 Task: Find connections with filter location Kotamangalam with filter topic #interiordesignwith filter profile language Spanish with filter current company Talend with filter school Bennett University with filter industry Language Schools with filter service category Translation with filter keywords title Secretary
Action: Mouse moved to (286, 227)
Screenshot: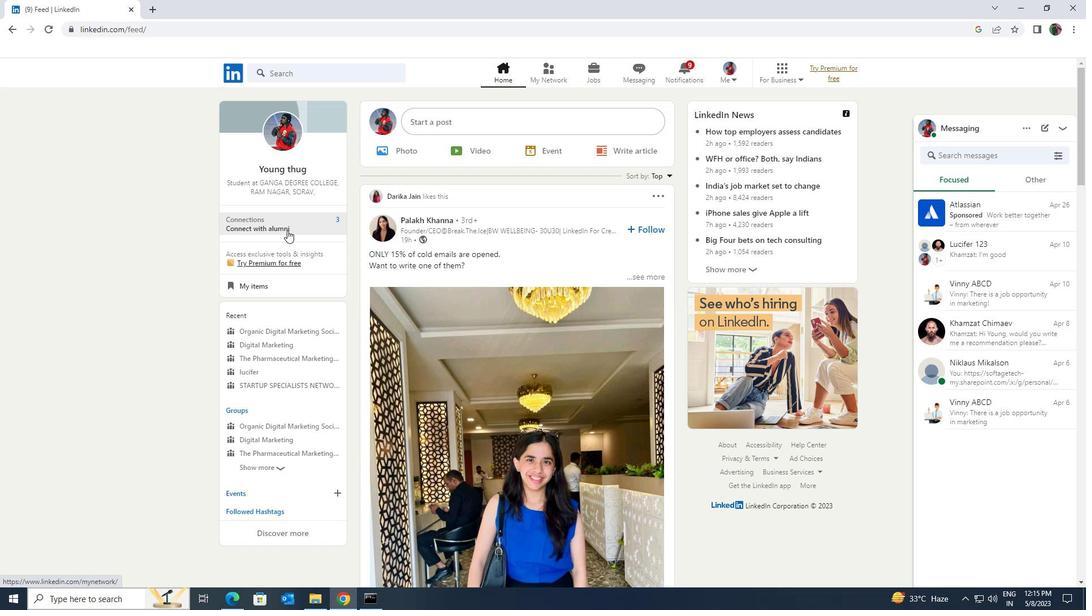 
Action: Mouse pressed left at (286, 227)
Screenshot: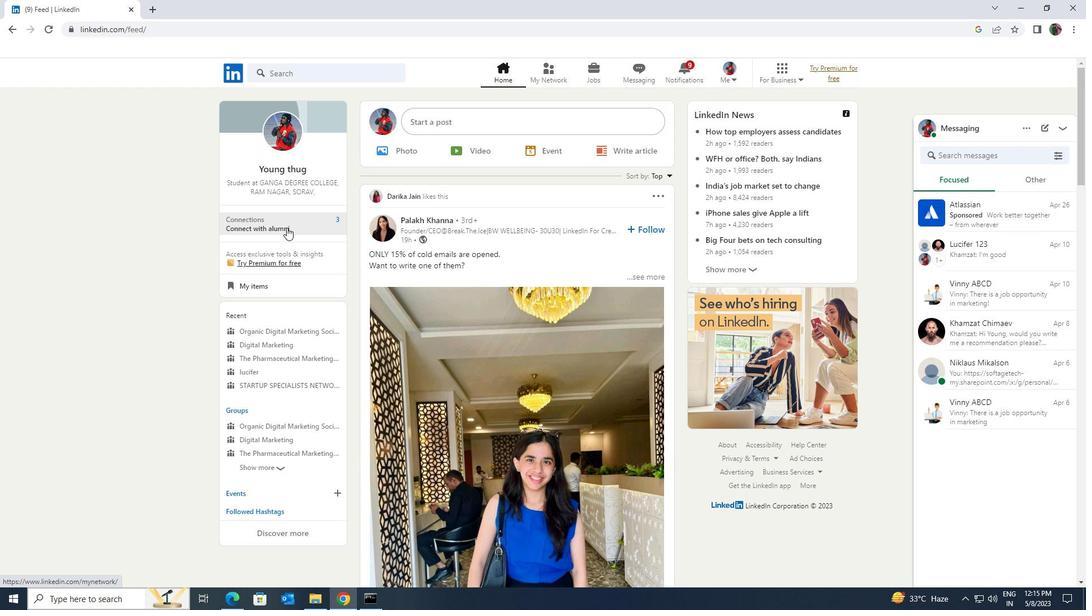 
Action: Mouse moved to (298, 136)
Screenshot: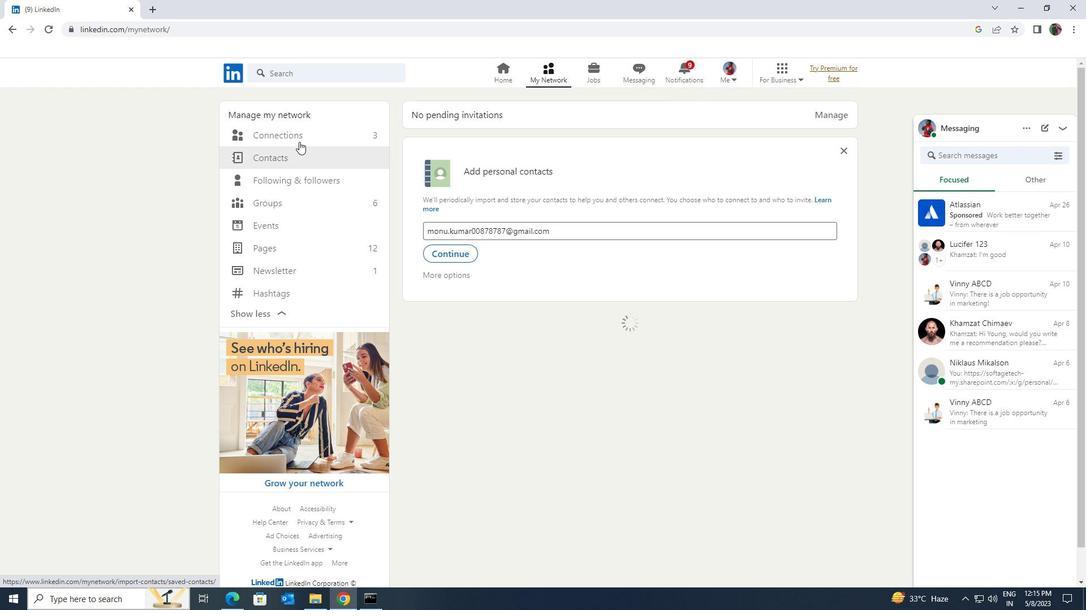 
Action: Mouse pressed left at (298, 136)
Screenshot: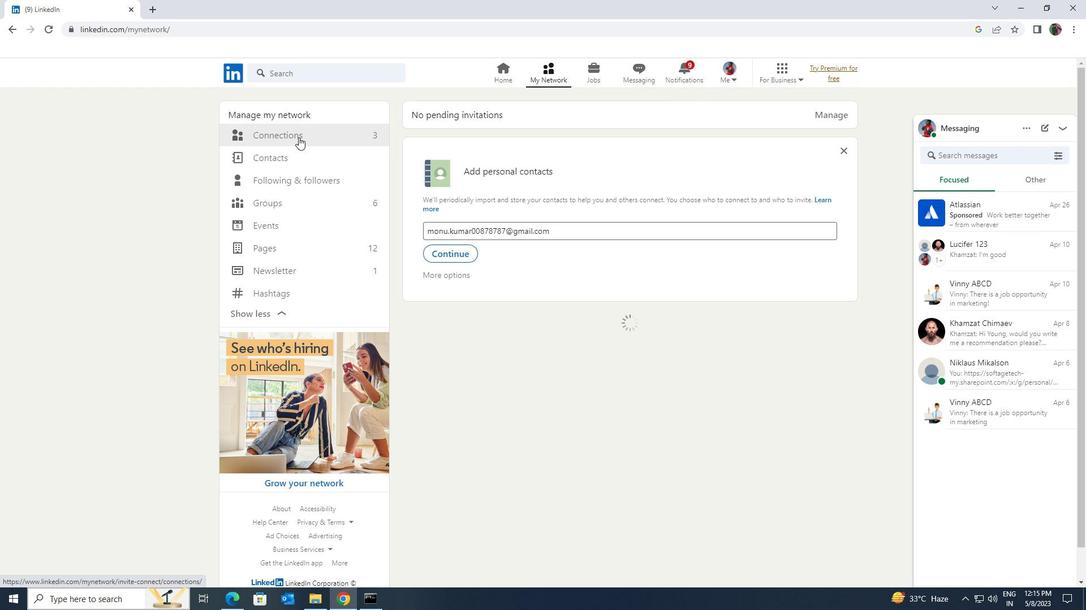 
Action: Mouse moved to (599, 135)
Screenshot: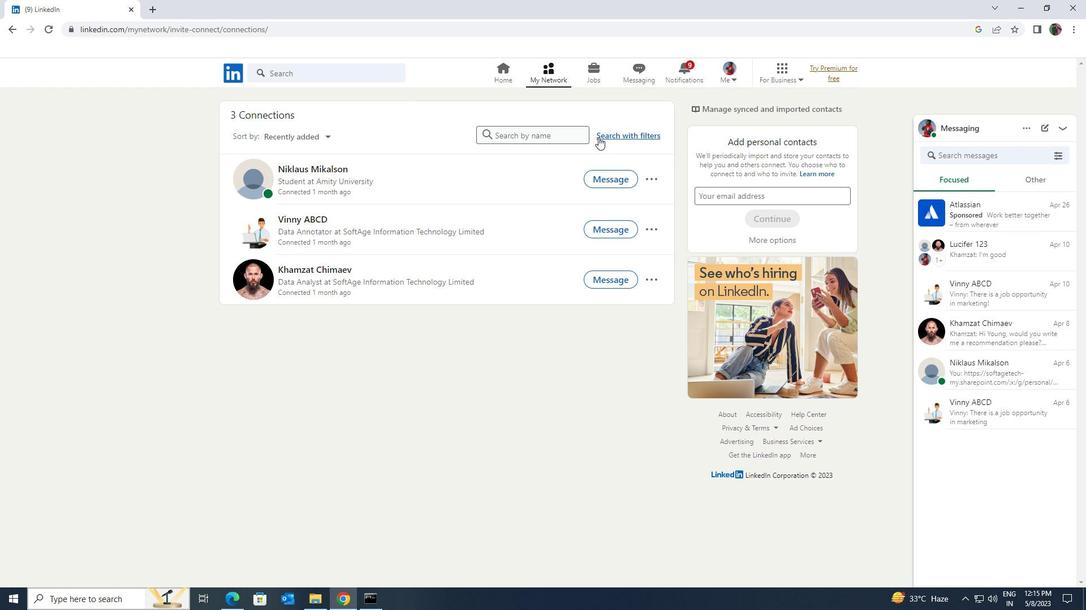 
Action: Mouse pressed left at (599, 135)
Screenshot: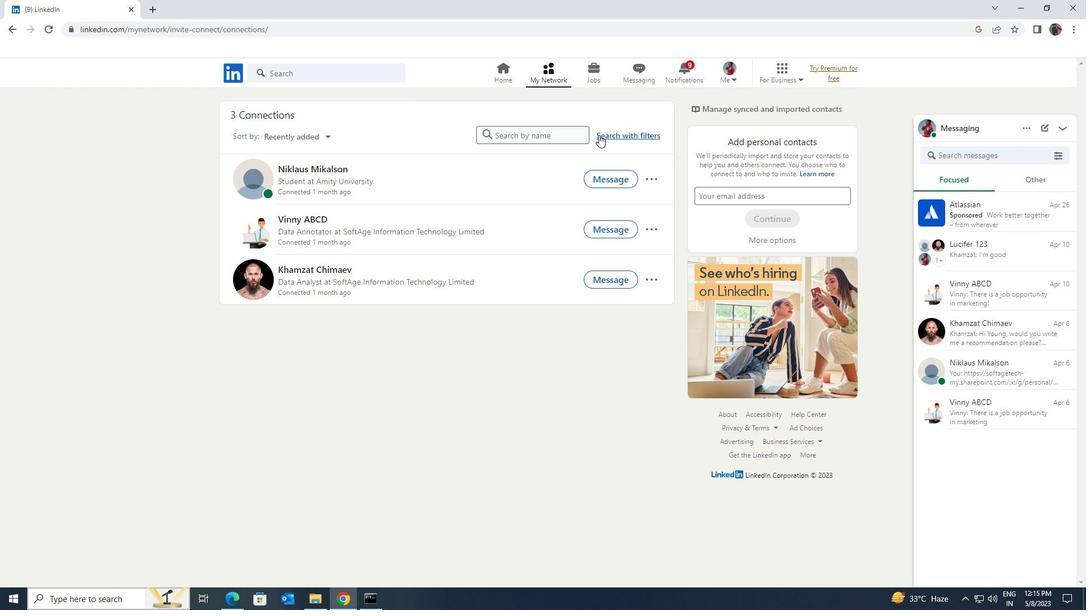 
Action: Mouse moved to (566, 108)
Screenshot: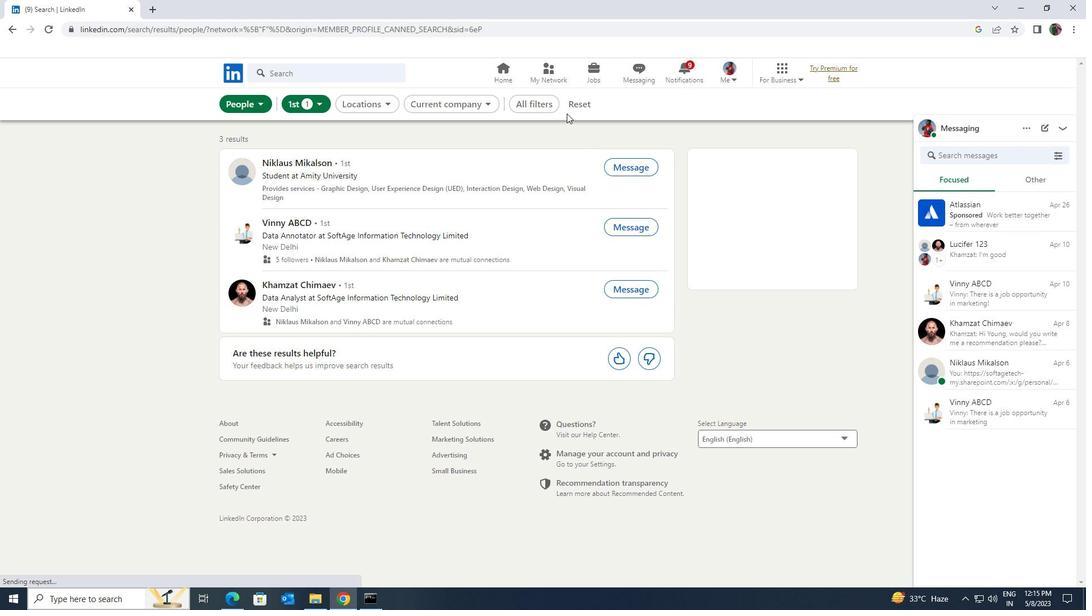 
Action: Mouse pressed left at (566, 108)
Screenshot: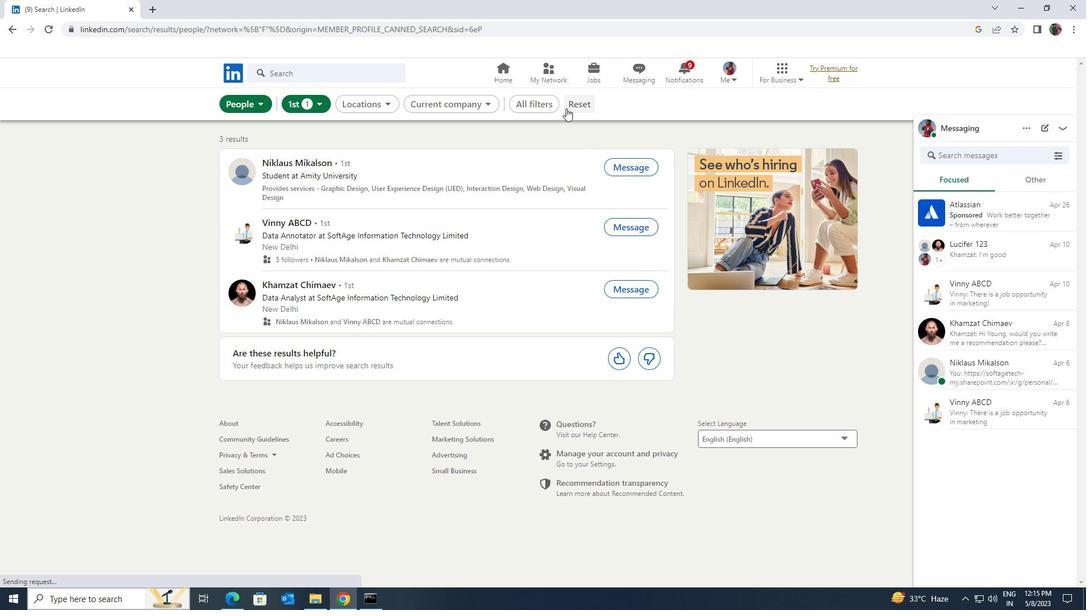 
Action: Mouse moved to (548, 105)
Screenshot: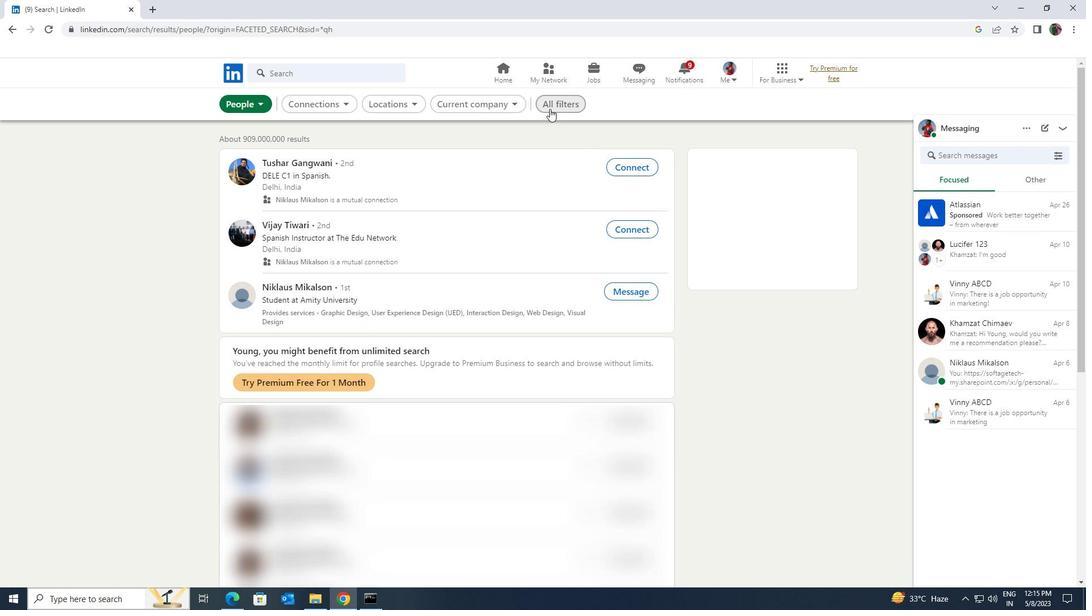 
Action: Mouse pressed left at (548, 105)
Screenshot: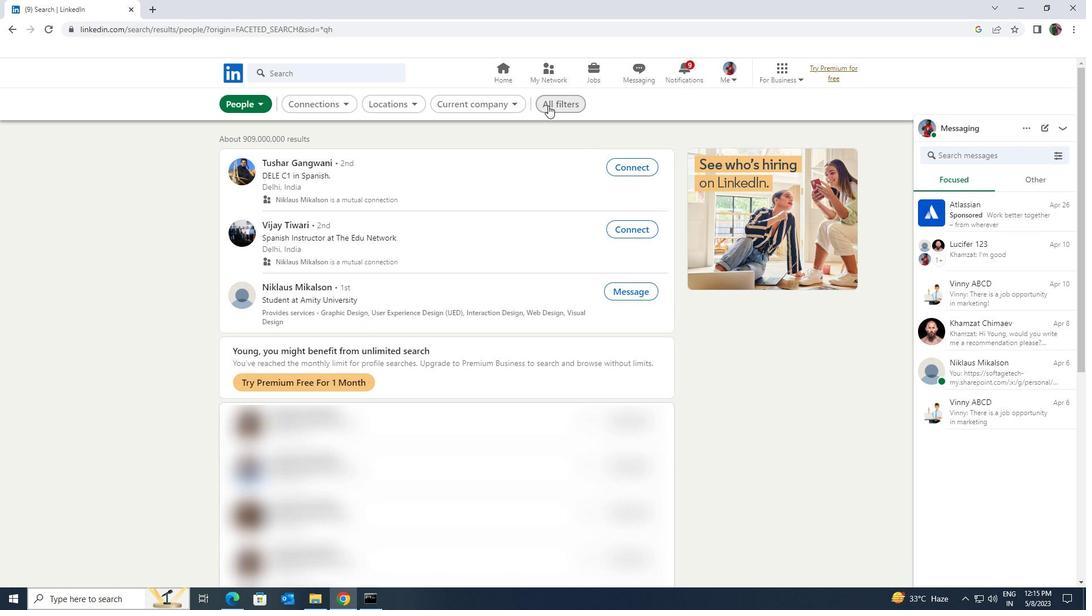 
Action: Mouse moved to (967, 447)
Screenshot: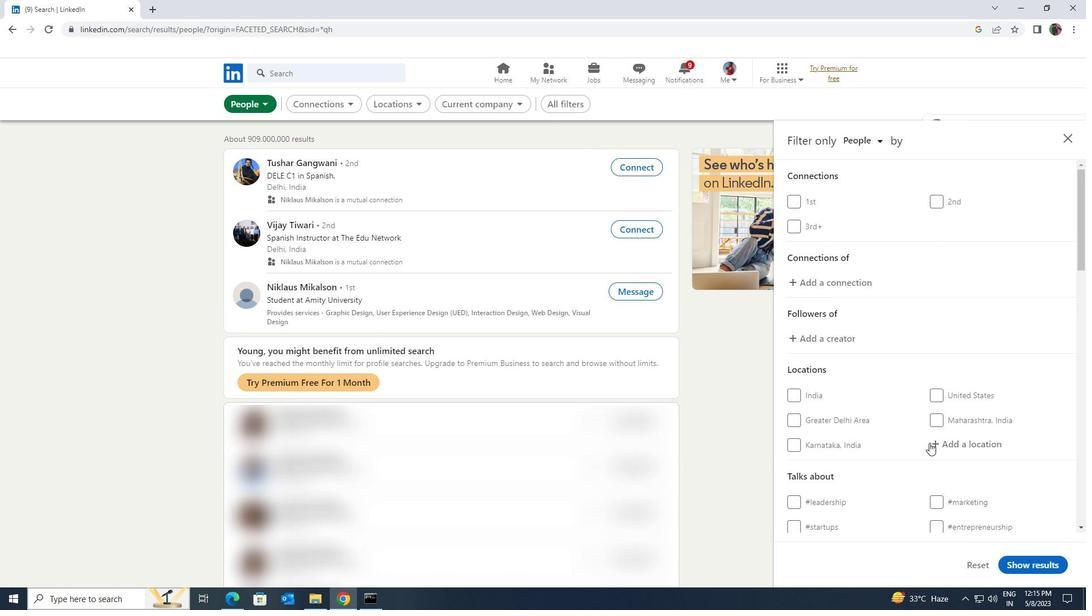 
Action: Mouse pressed left at (967, 447)
Screenshot: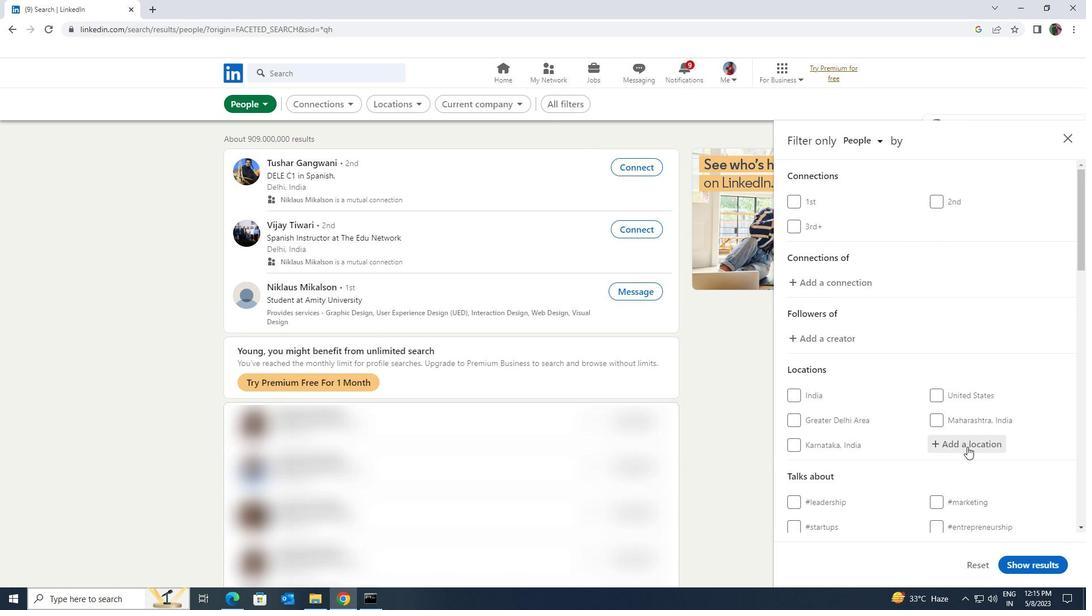 
Action: Key pressed <Key.shift><Key.shift>KOTAM
Screenshot: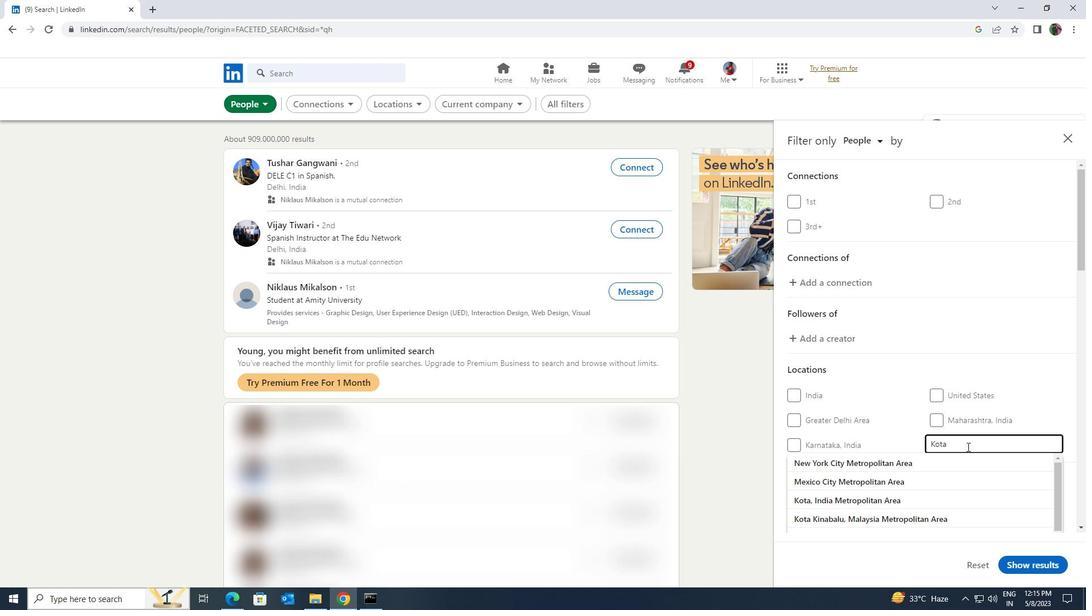 
Action: Mouse moved to (968, 462)
Screenshot: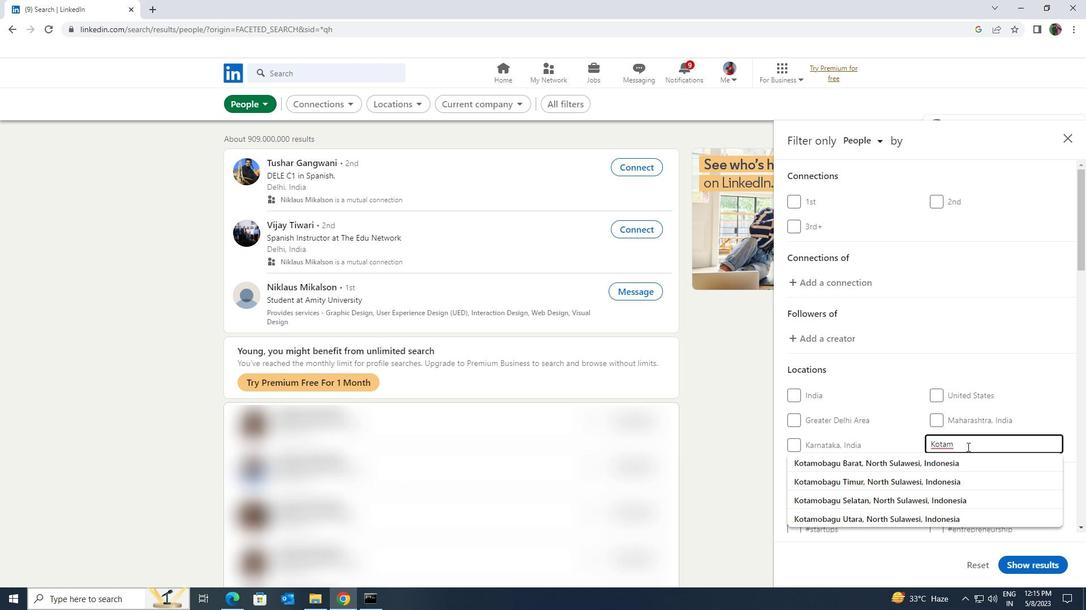 
Action: Key pressed ANGALAM
Screenshot: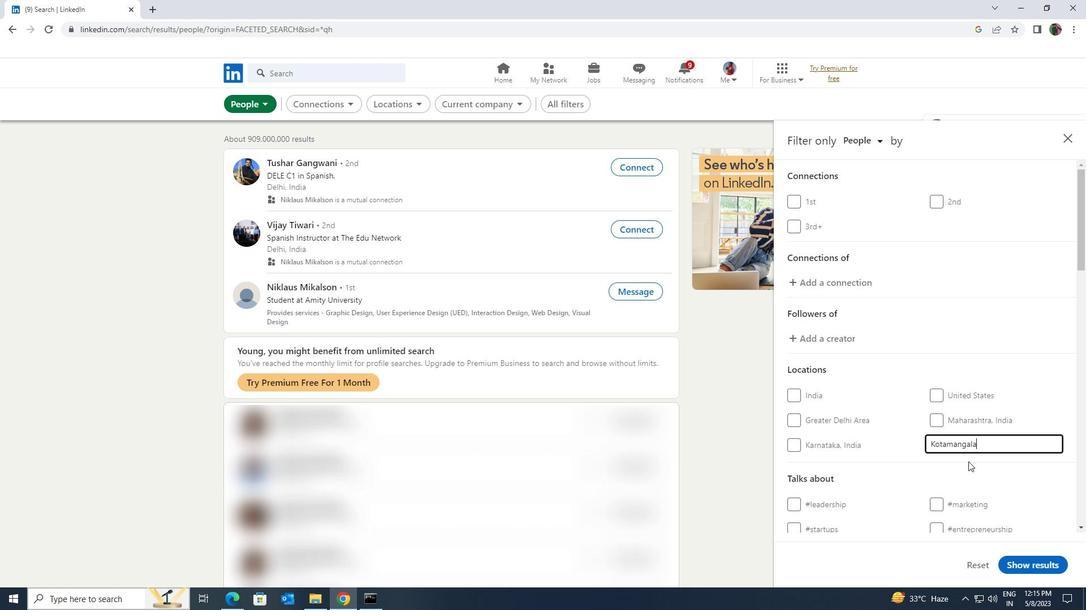 
Action: Mouse scrolled (968, 461) with delta (0, 0)
Screenshot: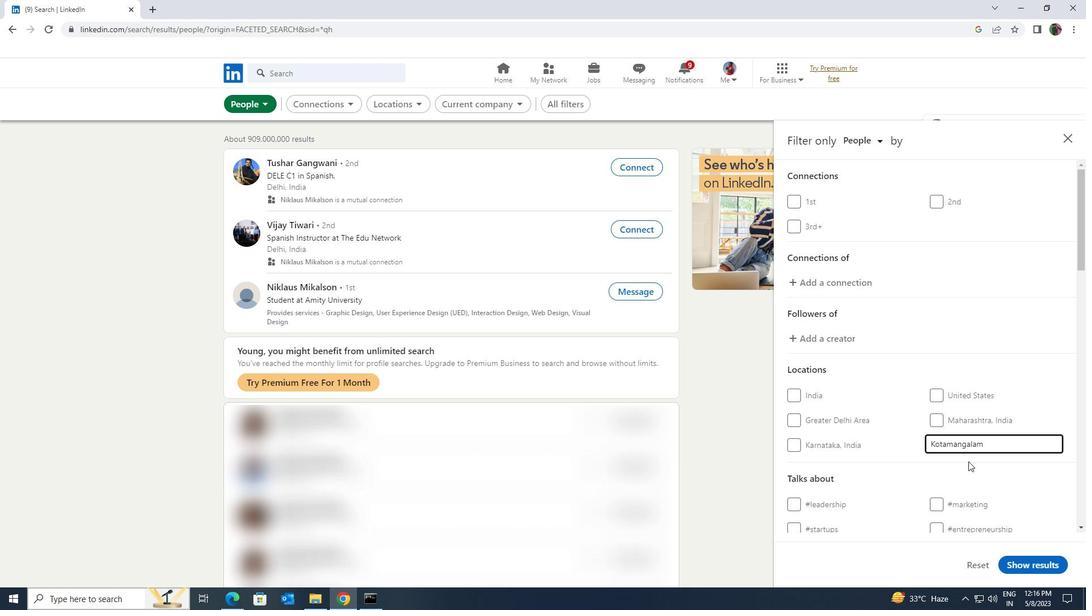 
Action: Mouse scrolled (968, 461) with delta (0, 0)
Screenshot: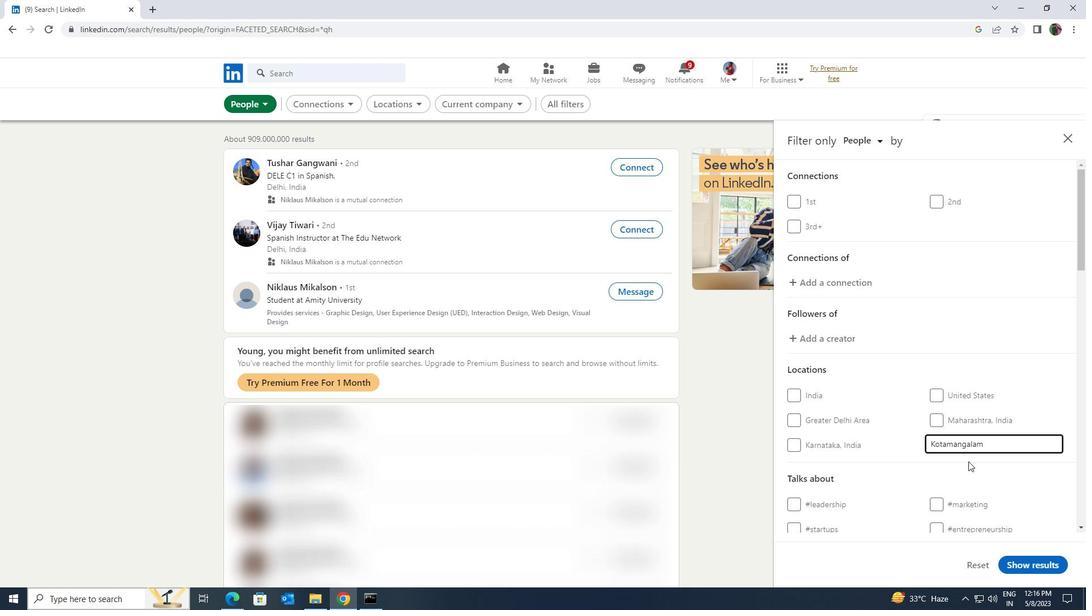 
Action: Mouse moved to (968, 450)
Screenshot: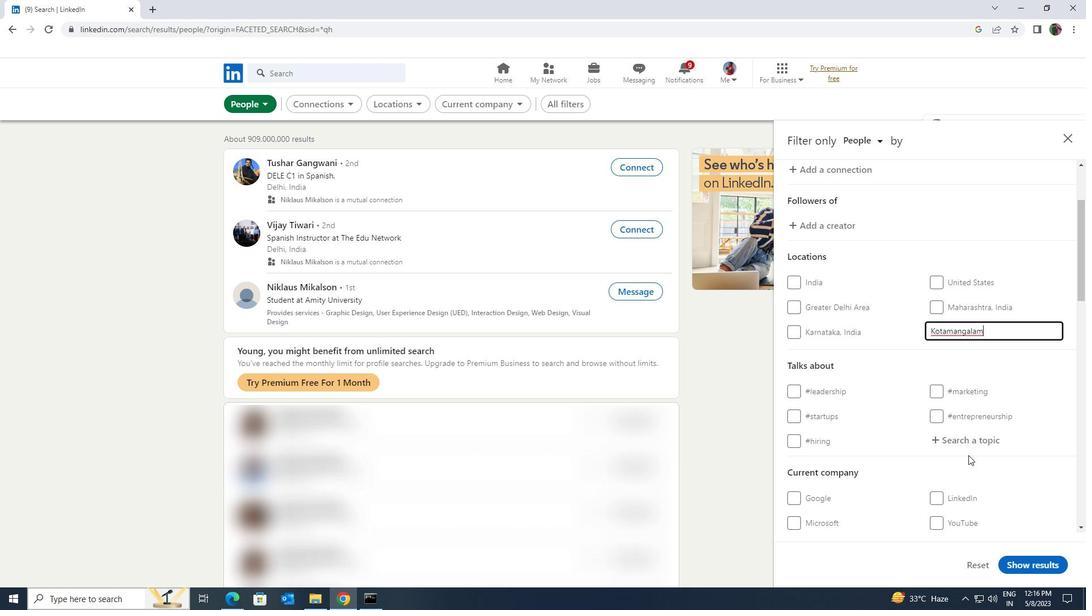 
Action: Mouse pressed left at (968, 450)
Screenshot: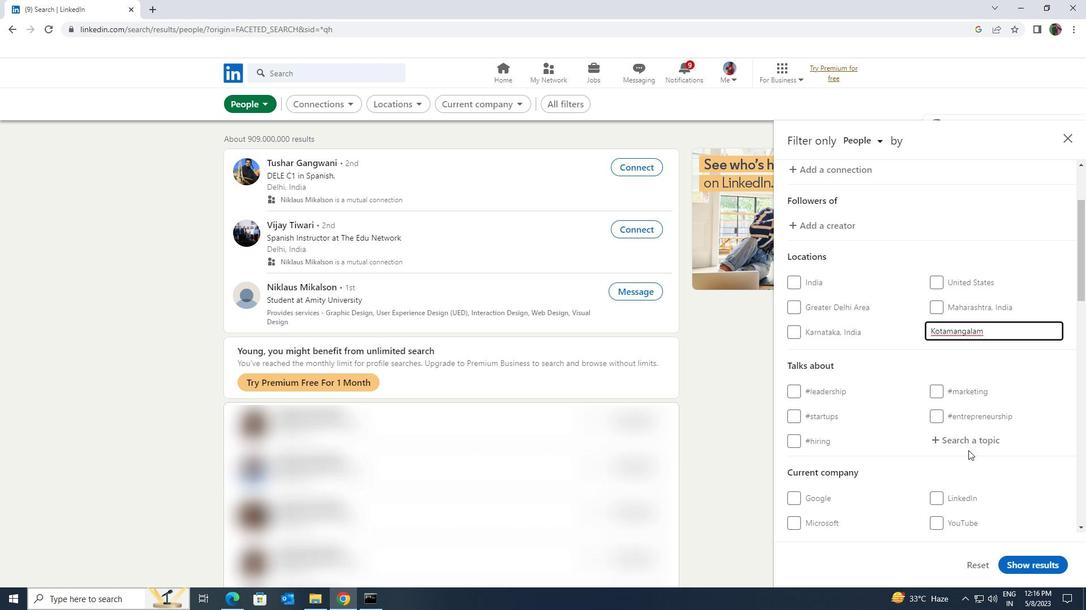 
Action: Key pressed <Key.shift><Key.shift>INTERIOR
Screenshot: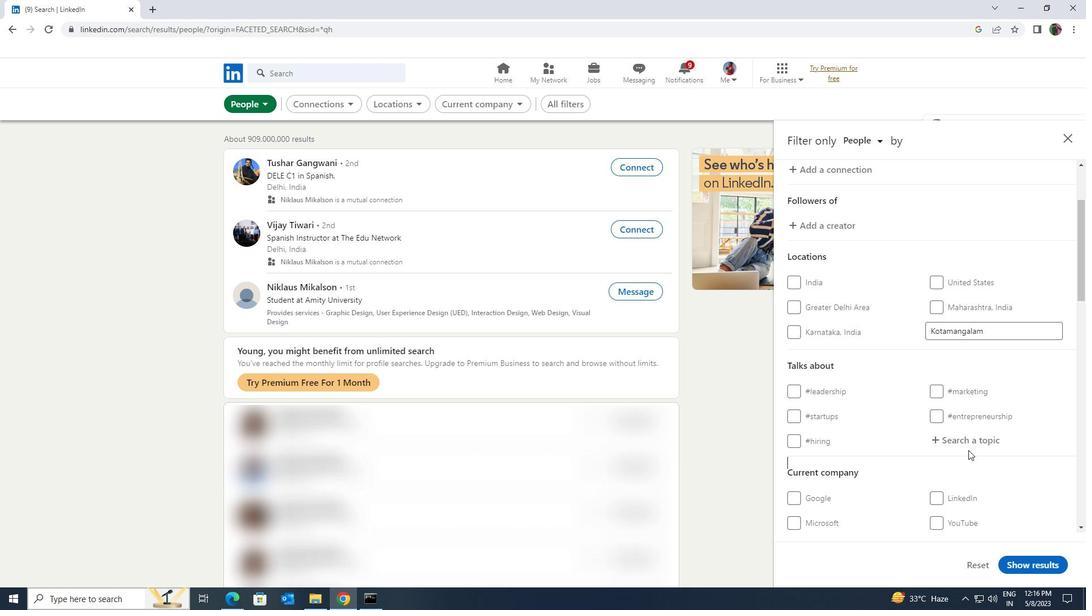 
Action: Mouse moved to (967, 444)
Screenshot: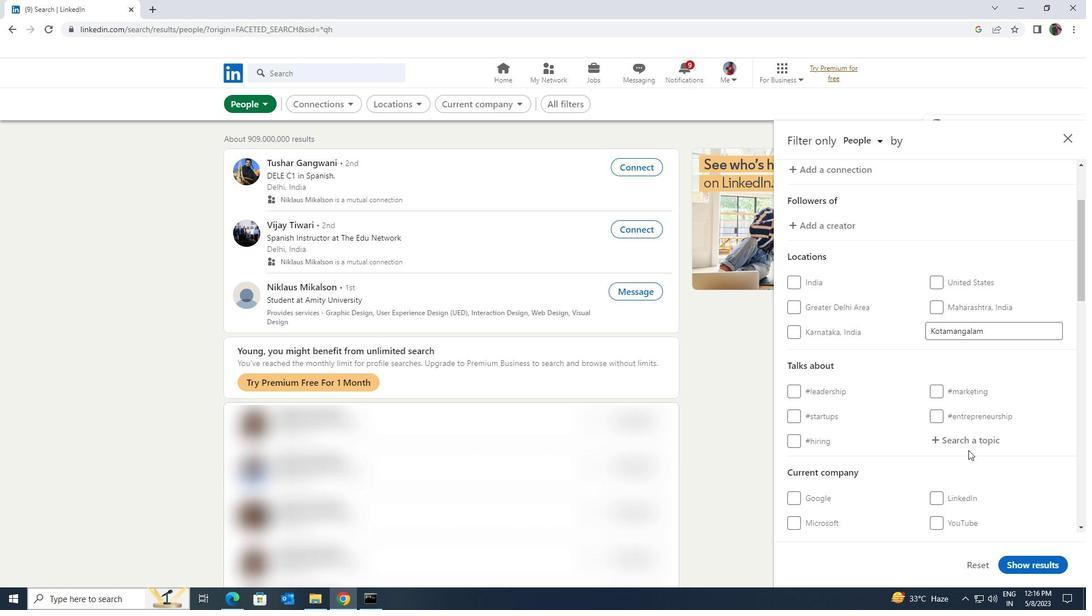
Action: Mouse pressed left at (967, 444)
Screenshot: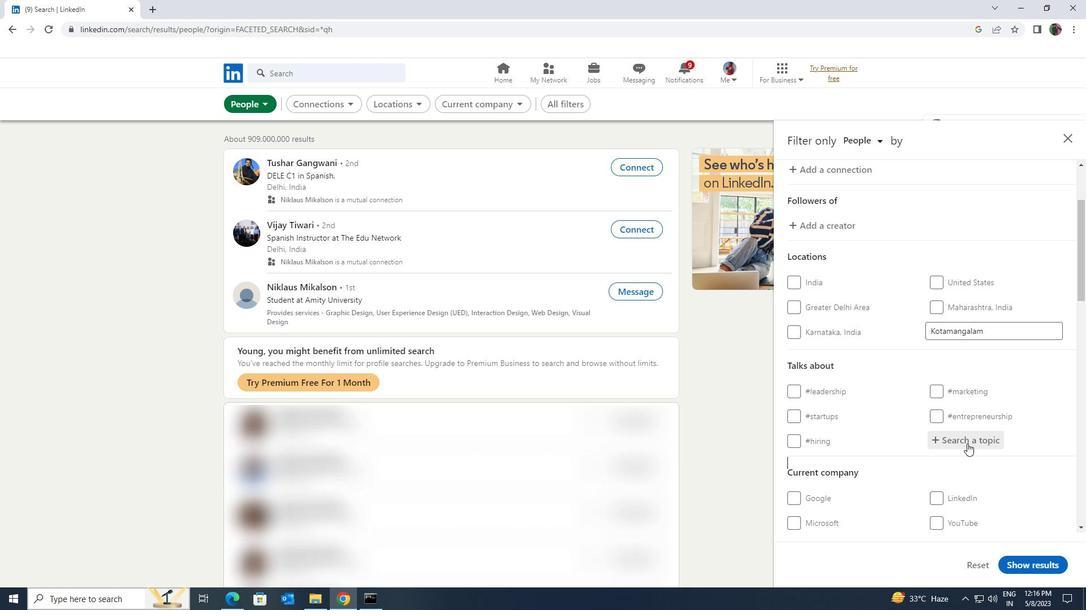 
Action: Key pressed <Key.shift>INTERIOR
Screenshot: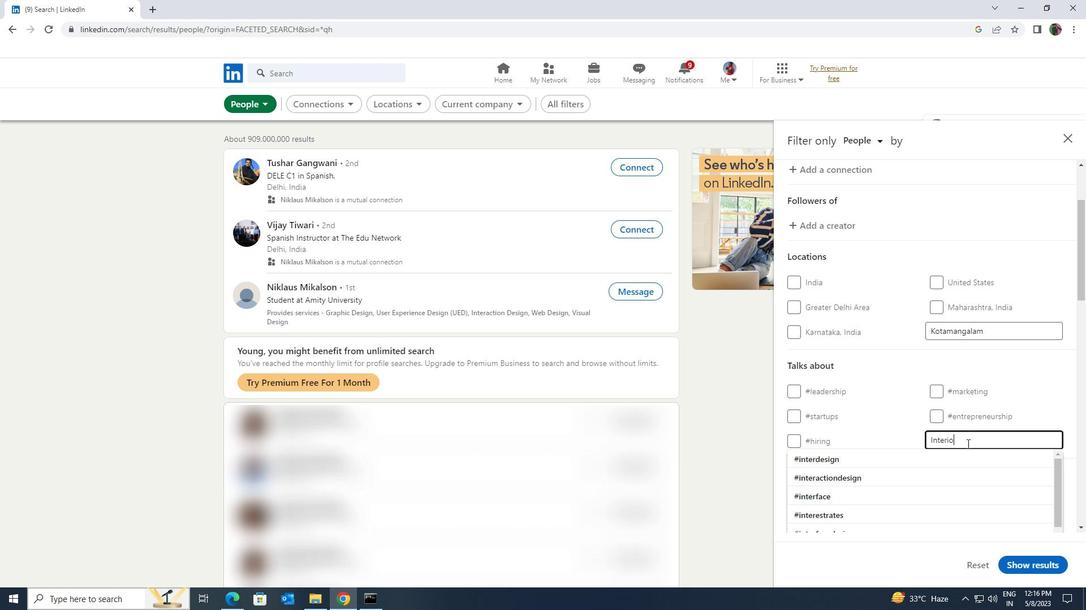 
Action: Mouse moved to (963, 451)
Screenshot: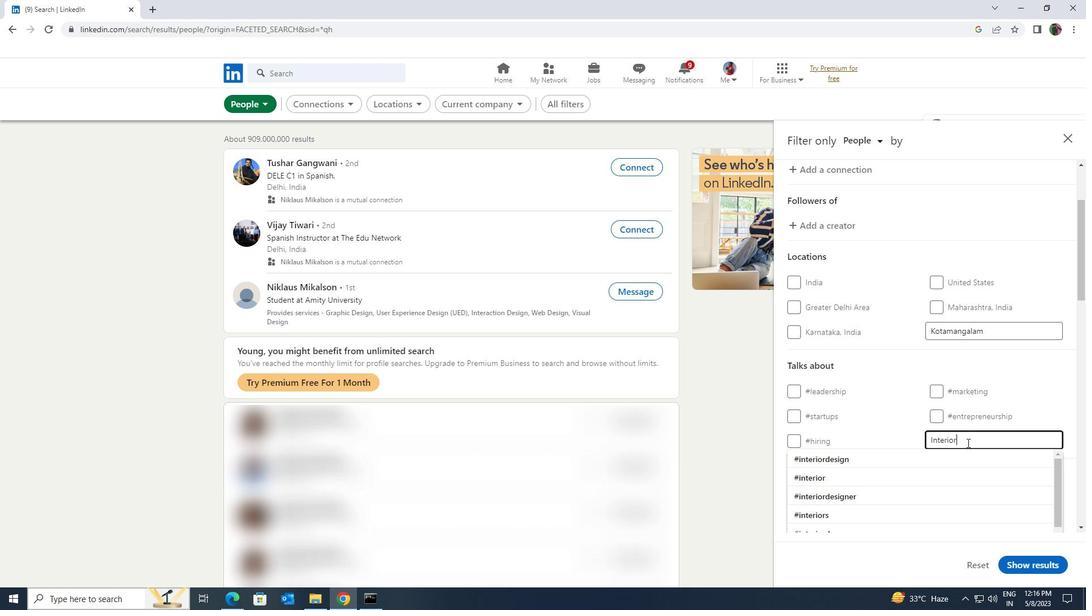 
Action: Mouse pressed left at (963, 451)
Screenshot: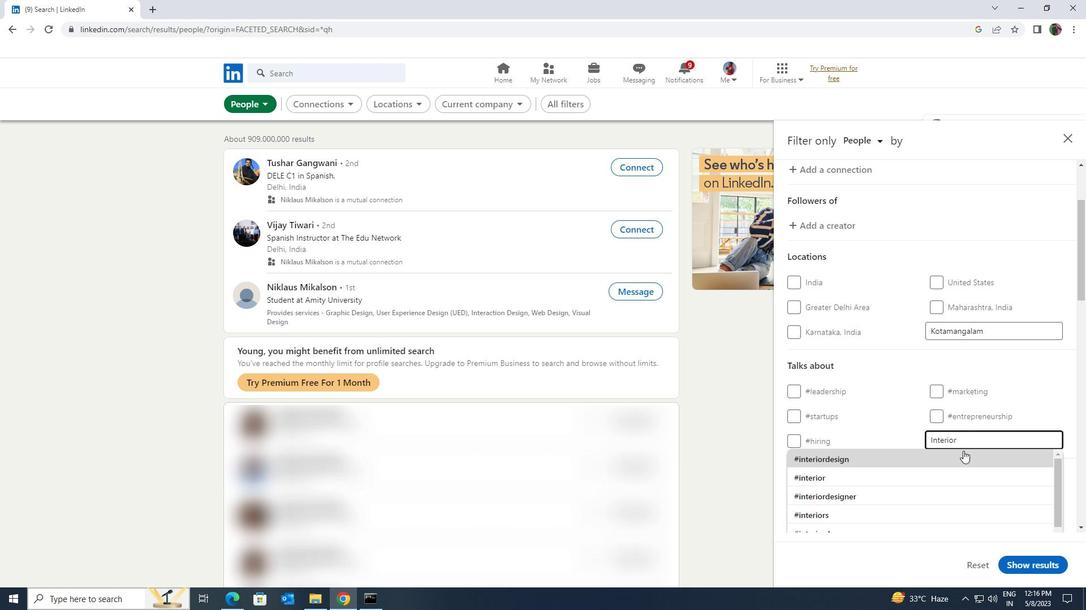 
Action: Mouse scrolled (963, 450) with delta (0, 0)
Screenshot: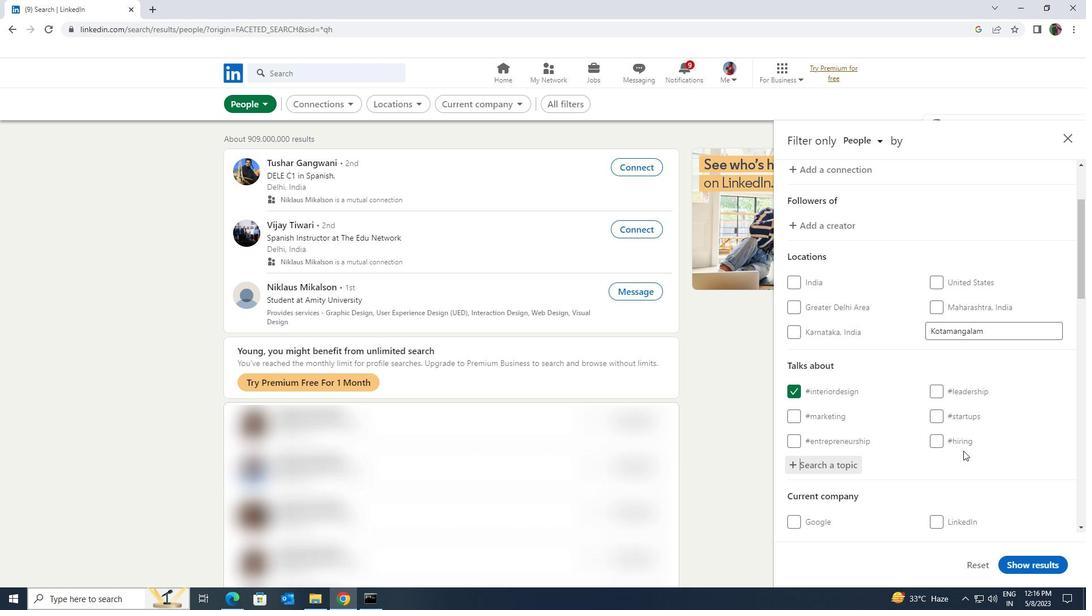
Action: Mouse scrolled (963, 450) with delta (0, 0)
Screenshot: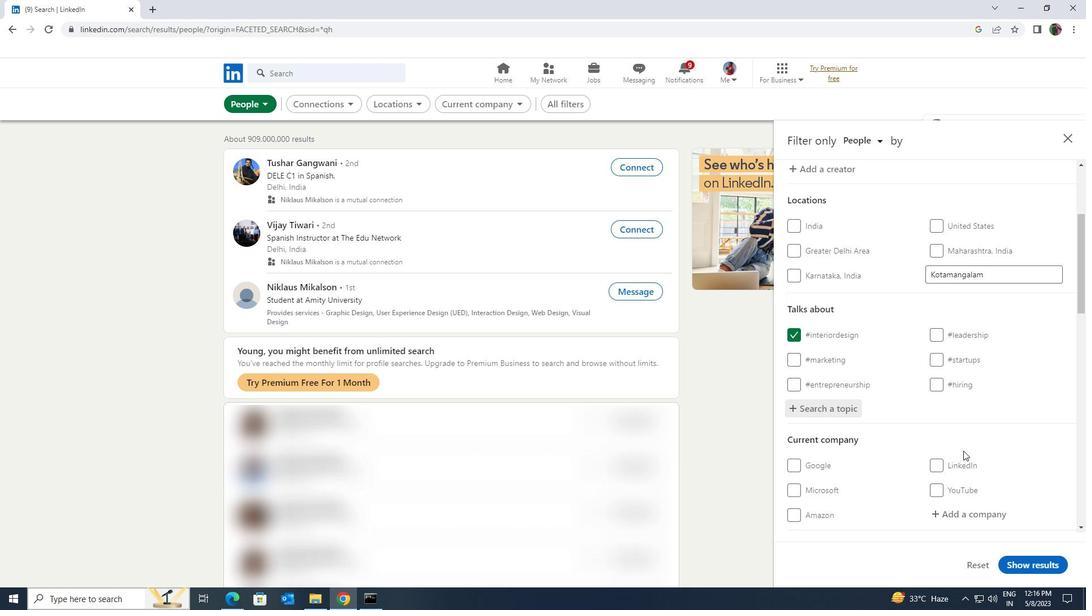 
Action: Mouse scrolled (963, 450) with delta (0, 0)
Screenshot: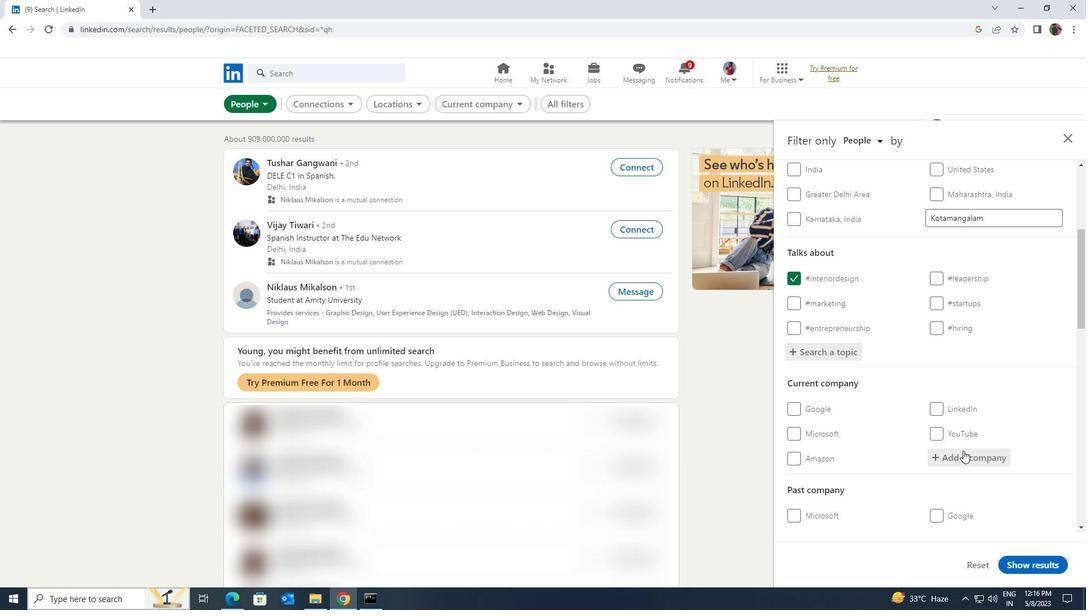 
Action: Mouse scrolled (963, 450) with delta (0, 0)
Screenshot: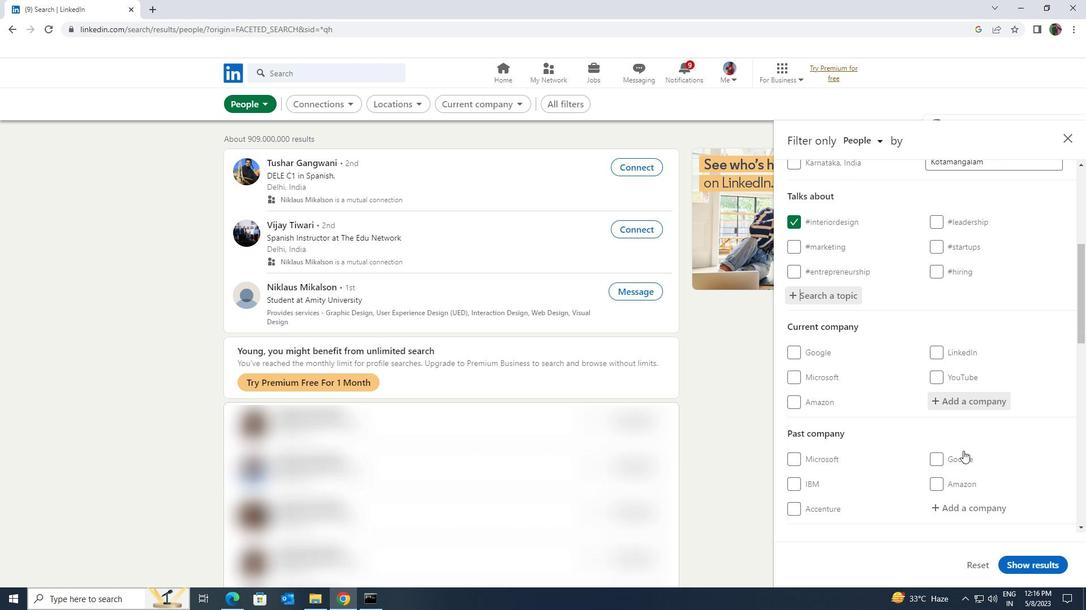 
Action: Mouse scrolled (963, 450) with delta (0, 0)
Screenshot: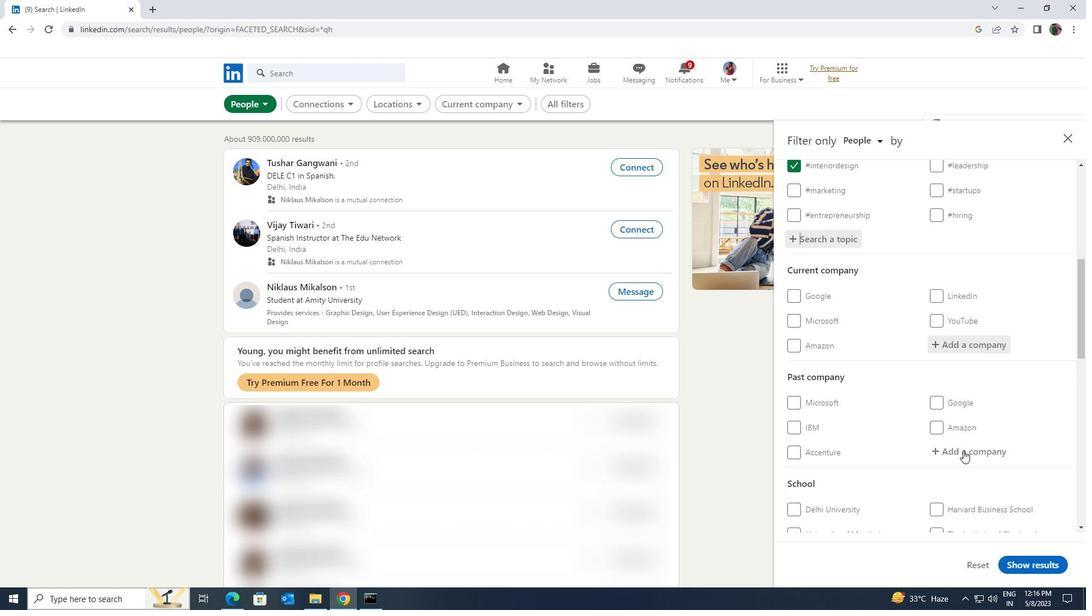
Action: Mouse scrolled (963, 450) with delta (0, 0)
Screenshot: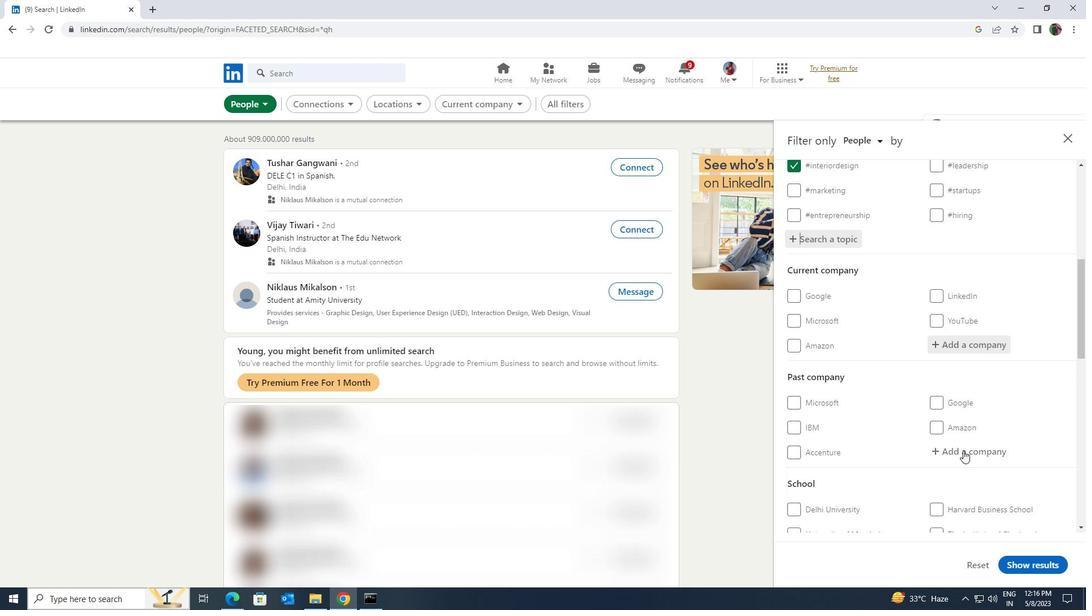 
Action: Mouse scrolled (963, 450) with delta (0, 0)
Screenshot: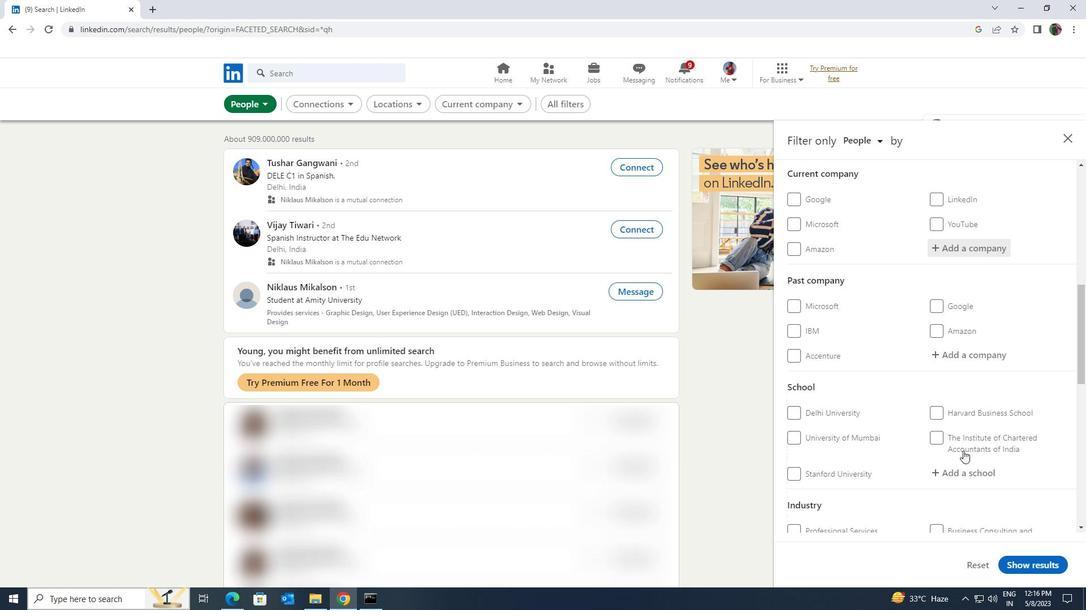 
Action: Mouse scrolled (963, 450) with delta (0, 0)
Screenshot: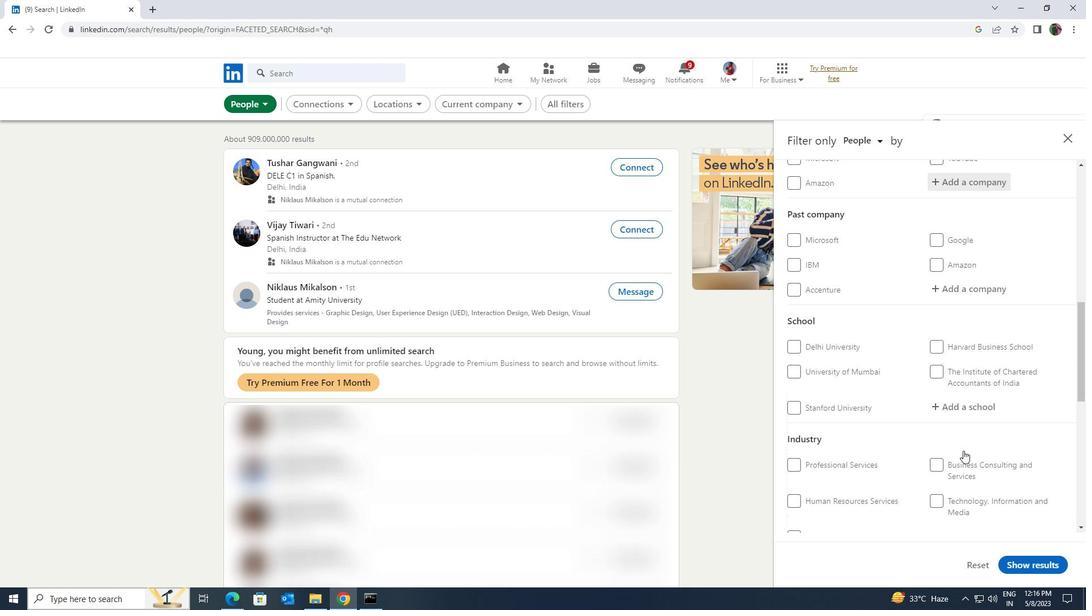
Action: Mouse scrolled (963, 450) with delta (0, 0)
Screenshot: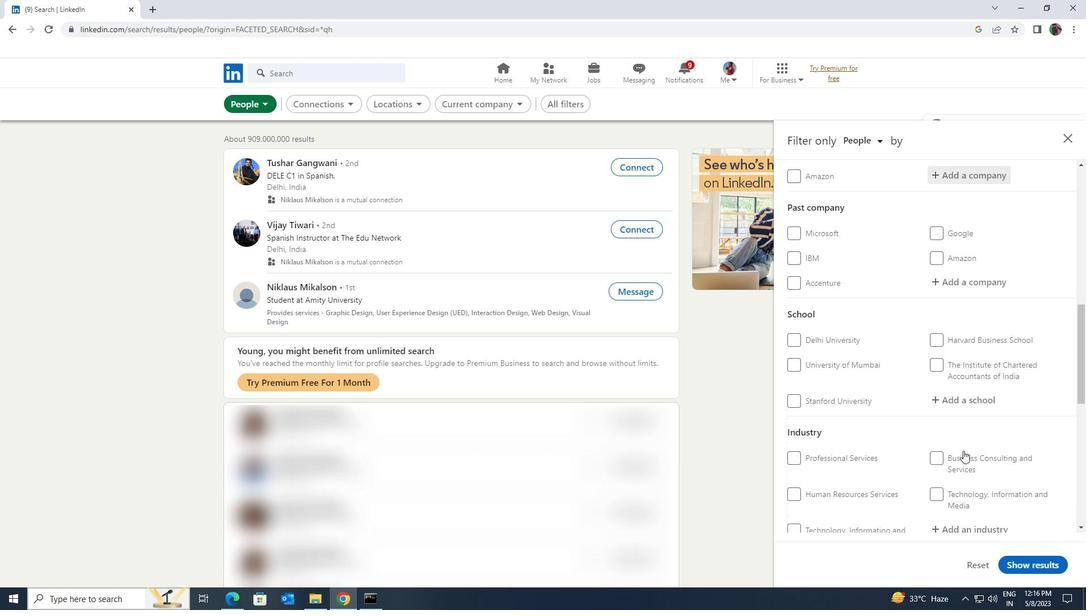 
Action: Mouse scrolled (963, 450) with delta (0, 0)
Screenshot: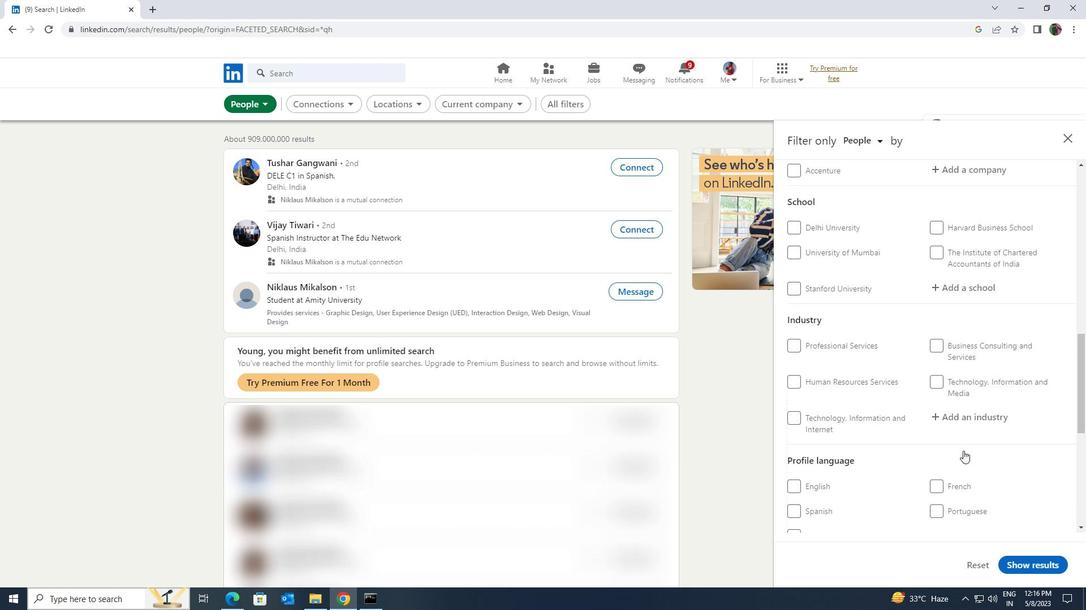 
Action: Mouse moved to (830, 451)
Screenshot: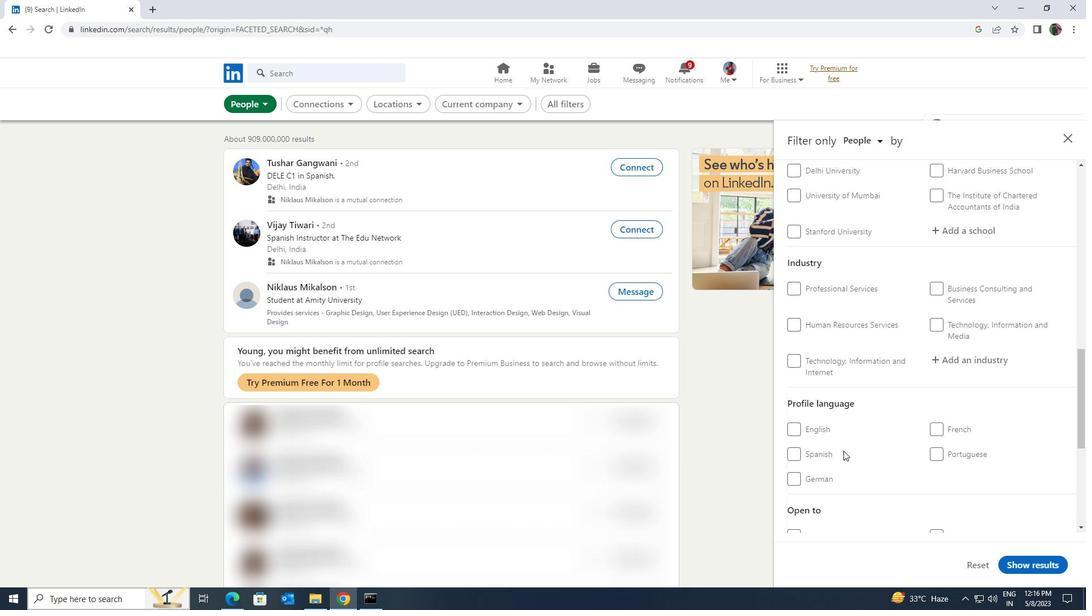 
Action: Mouse pressed left at (830, 451)
Screenshot: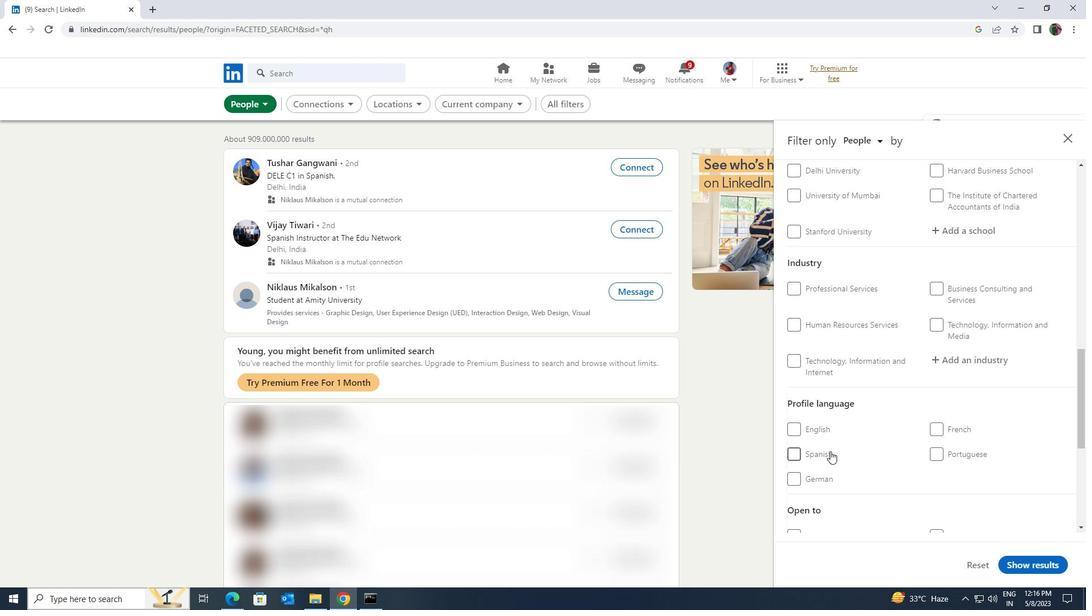 
Action: Mouse moved to (921, 454)
Screenshot: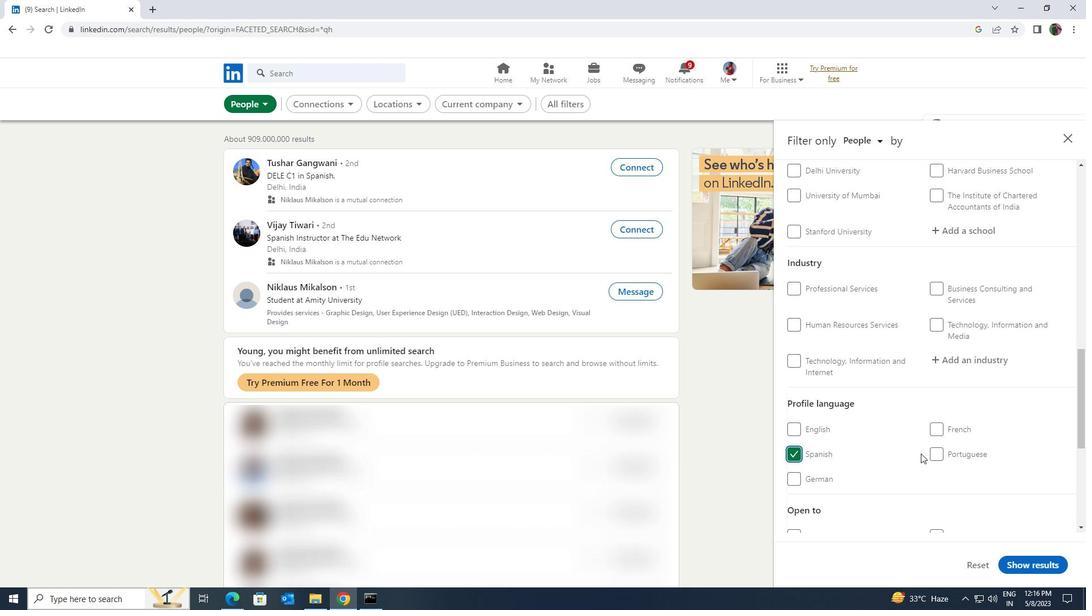 
Action: Mouse scrolled (921, 454) with delta (0, 0)
Screenshot: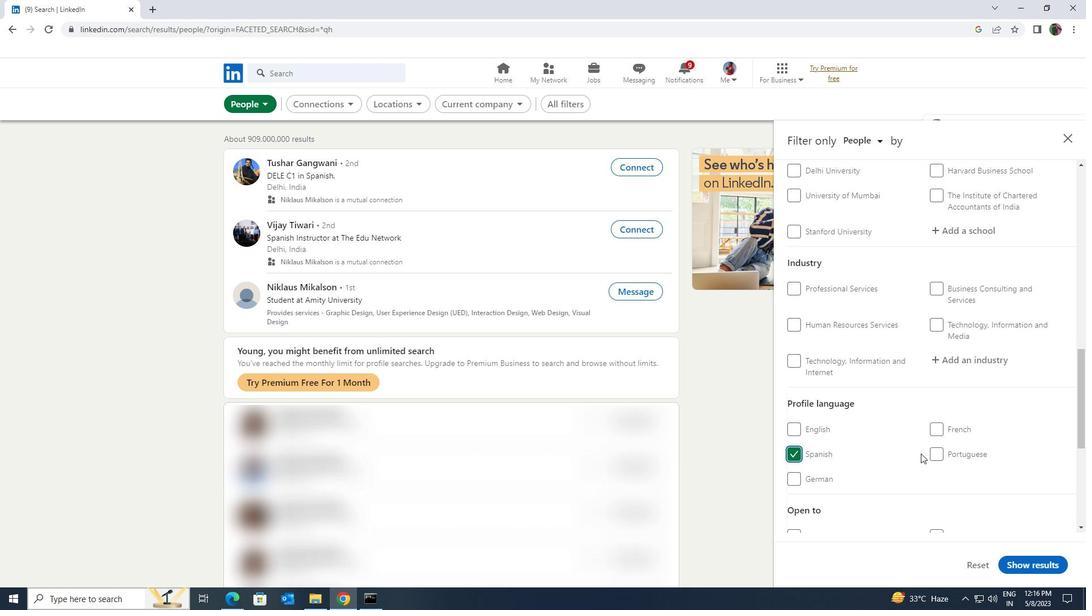 
Action: Mouse scrolled (921, 454) with delta (0, 0)
Screenshot: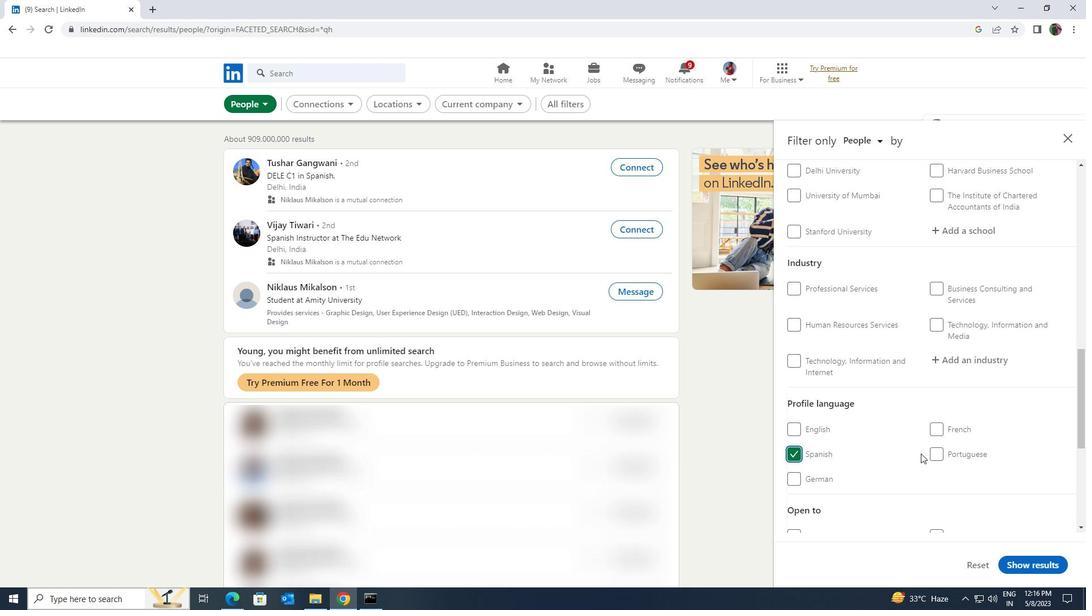 
Action: Mouse scrolled (921, 454) with delta (0, 0)
Screenshot: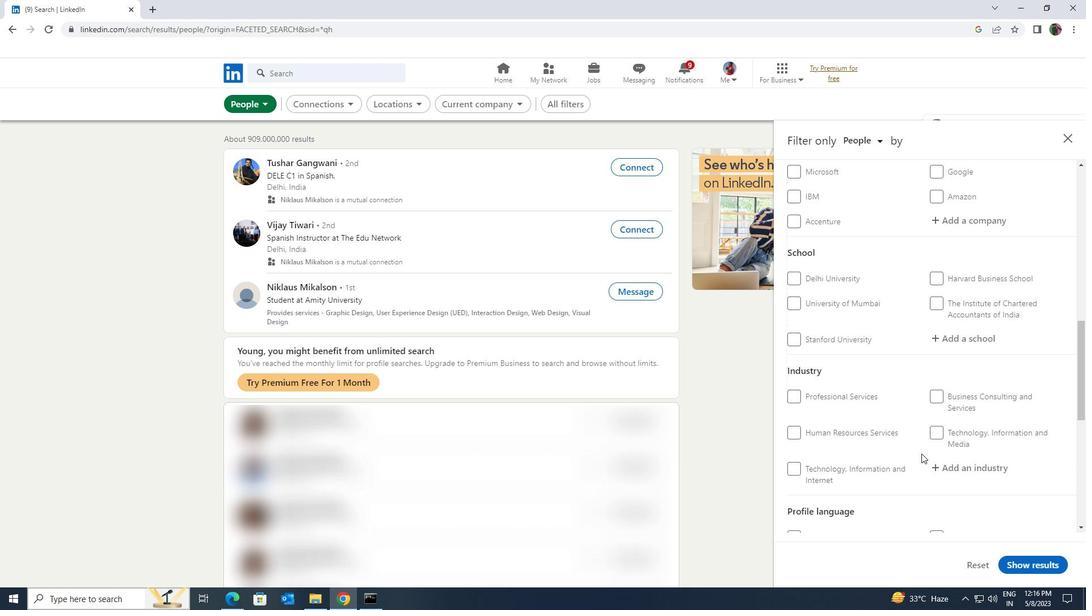 
Action: Mouse scrolled (921, 454) with delta (0, 0)
Screenshot: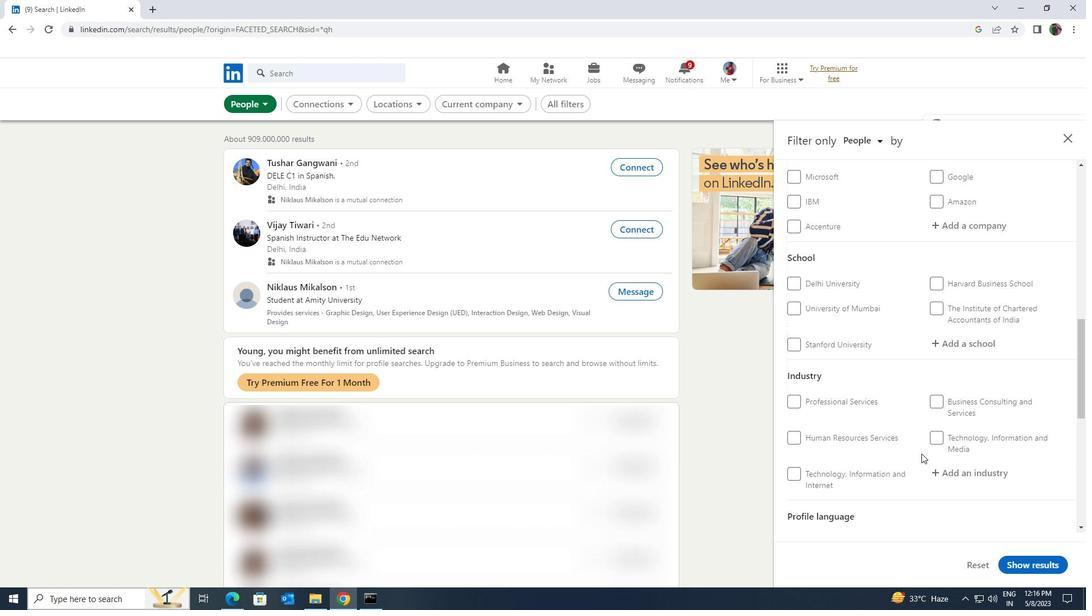 
Action: Mouse scrolled (921, 454) with delta (0, 0)
Screenshot: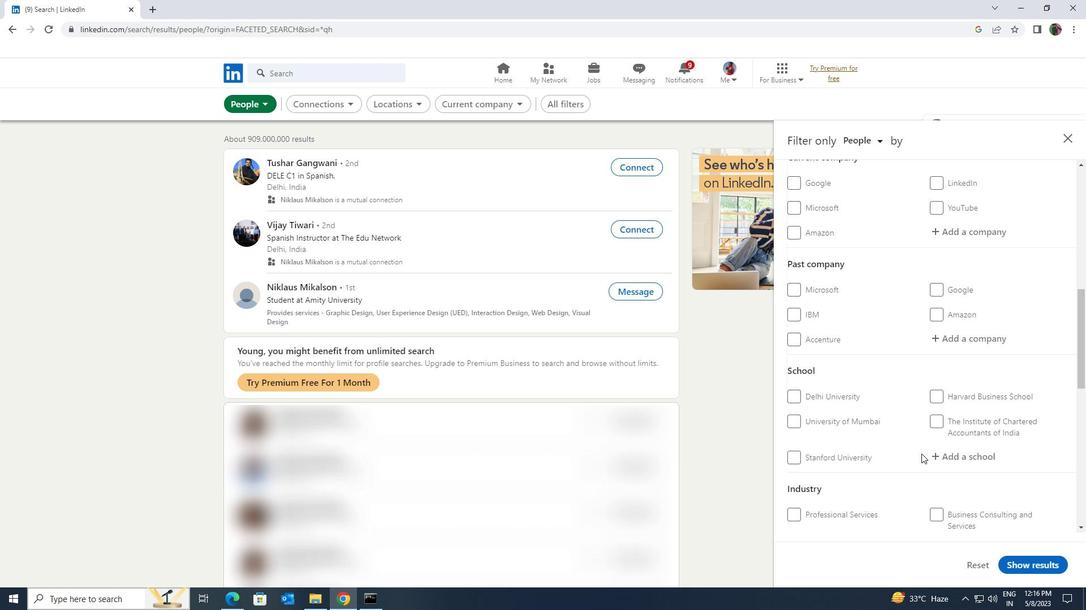 
Action: Mouse scrolled (921, 454) with delta (0, 0)
Screenshot: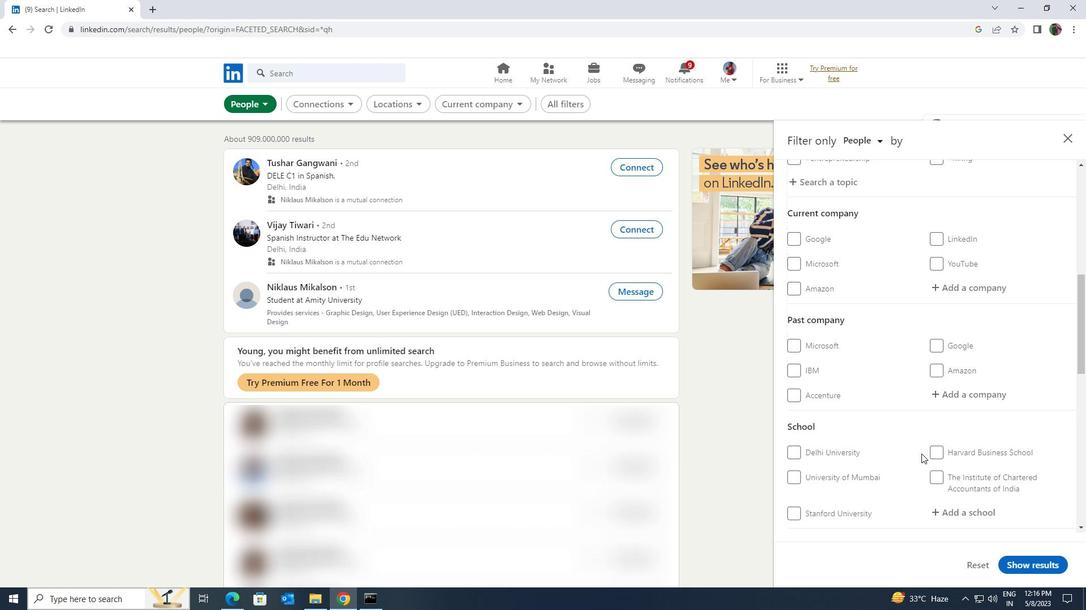 
Action: Mouse scrolled (921, 454) with delta (0, 0)
Screenshot: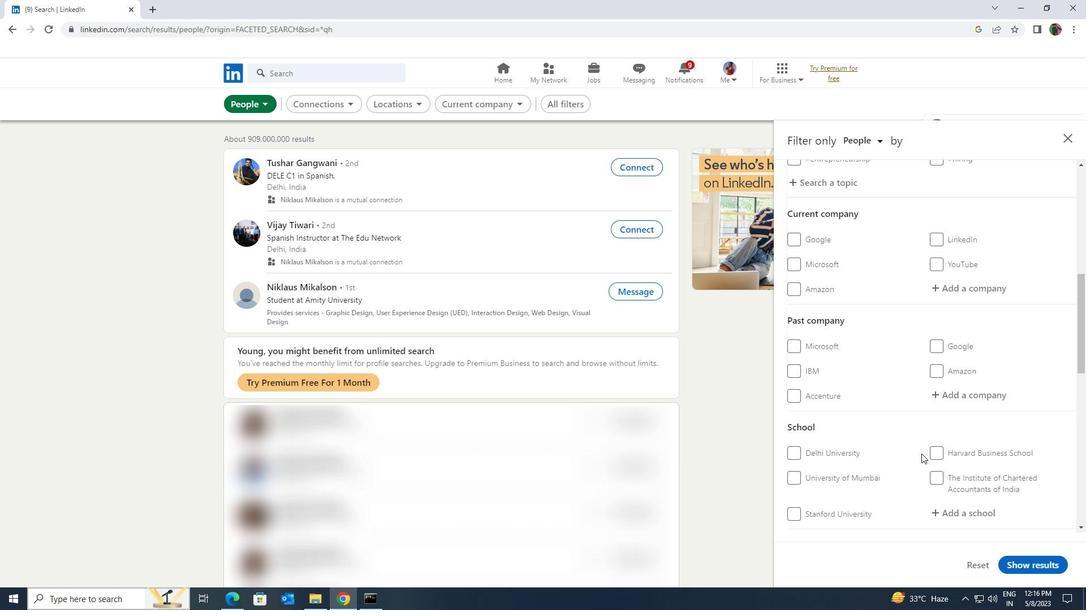 
Action: Mouse moved to (943, 403)
Screenshot: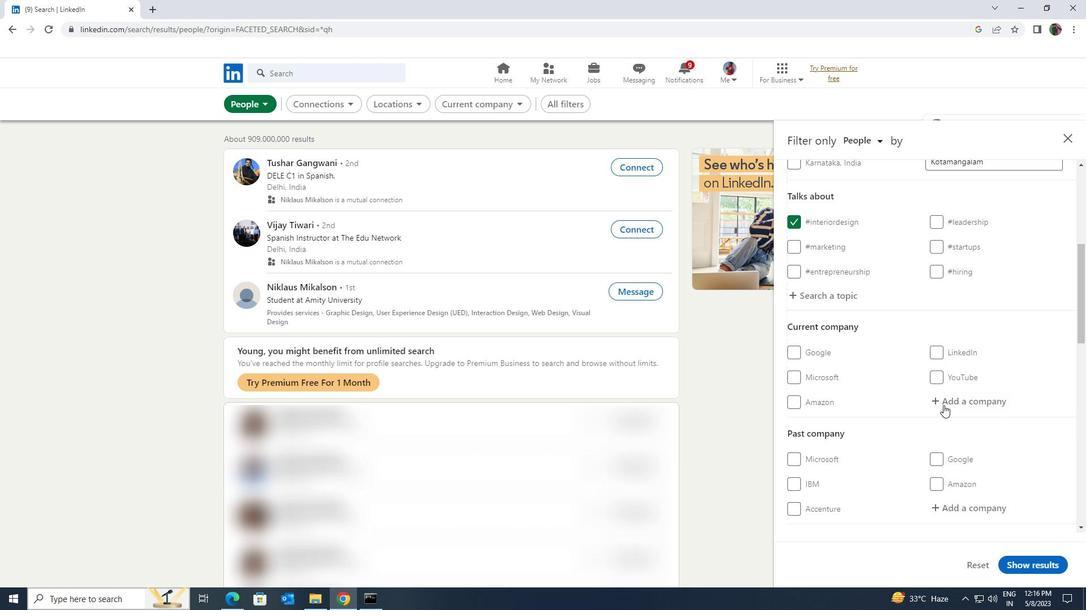 
Action: Mouse pressed left at (943, 403)
Screenshot: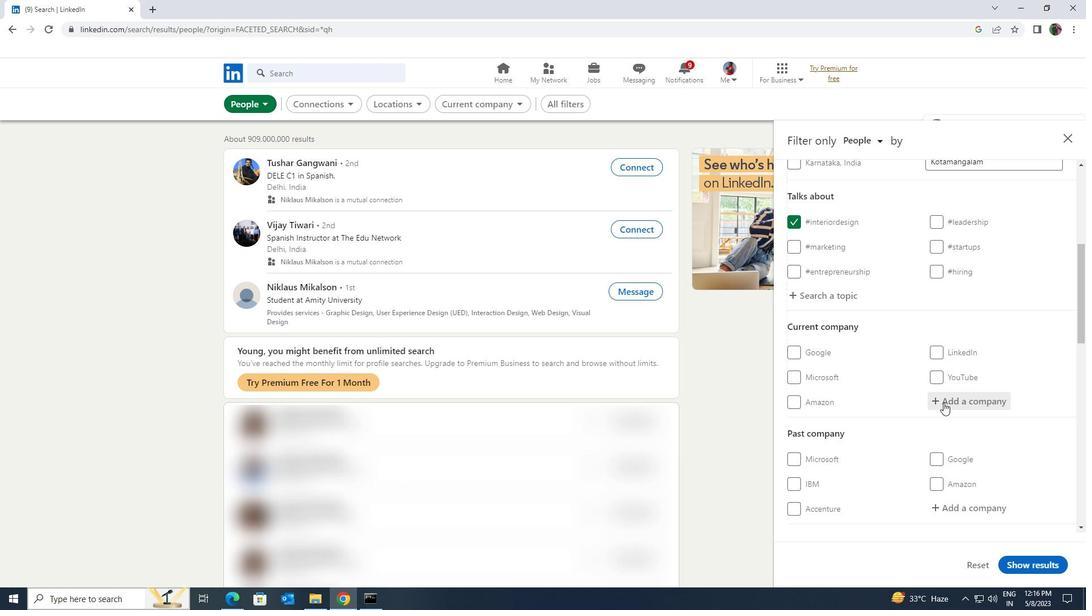 
Action: Key pressed <Key.shift><Key.shift><Key.shift><Key.shift><Key.shift><Key.shift><Key.shift><Key.shift>TALEND
Screenshot: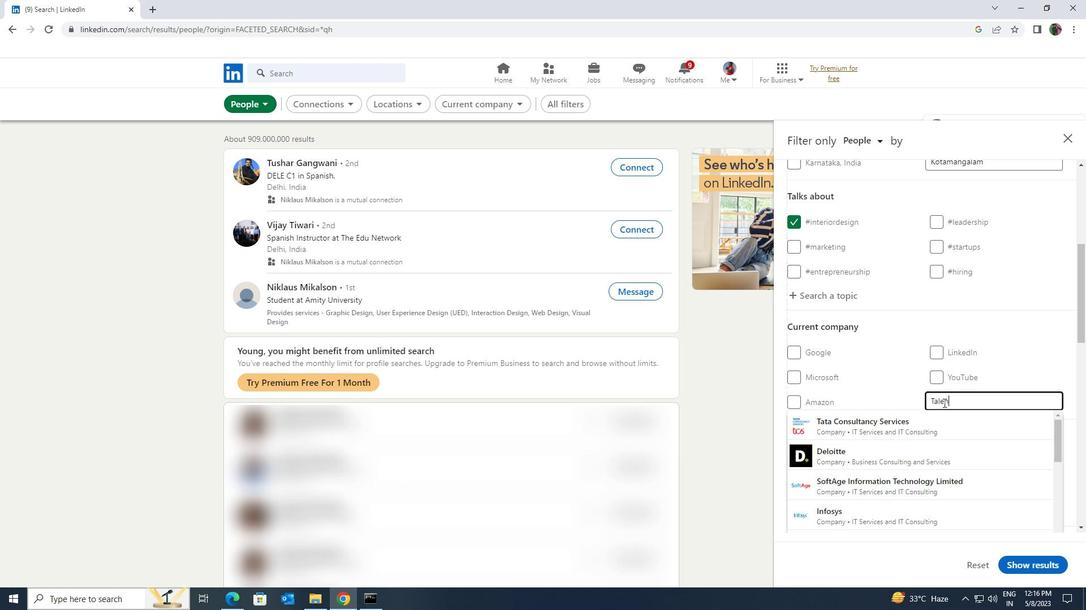 
Action: Mouse moved to (943, 410)
Screenshot: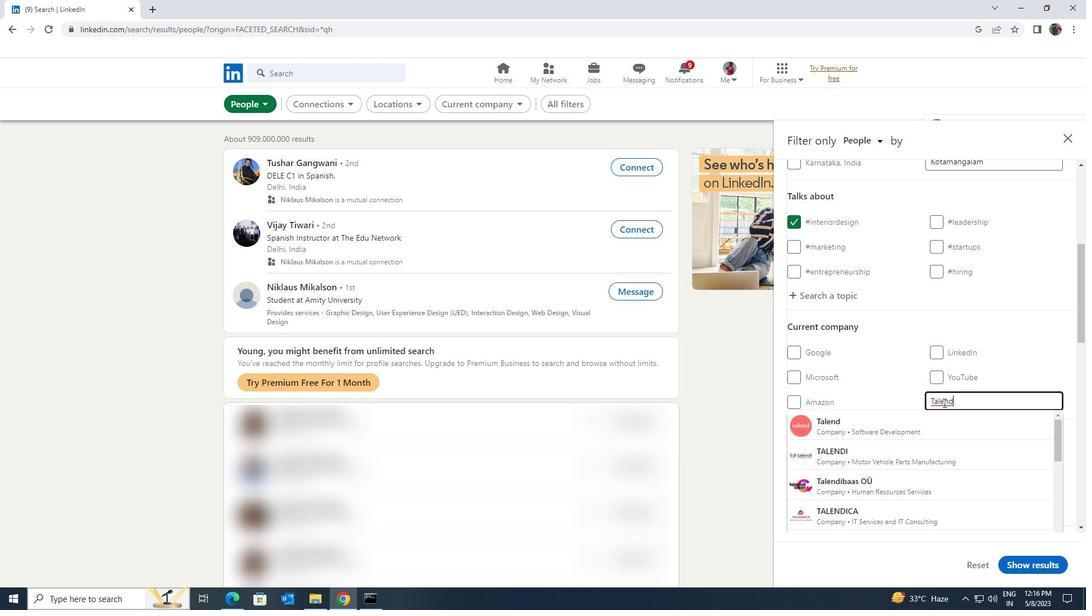 
Action: Mouse pressed left at (943, 410)
Screenshot: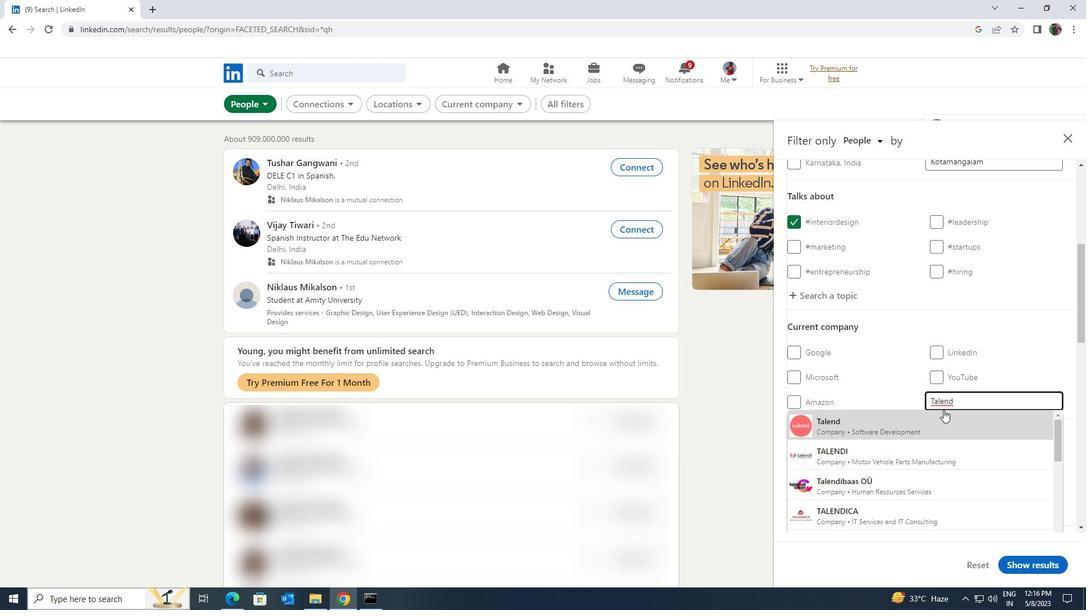 
Action: Mouse scrolled (943, 410) with delta (0, 0)
Screenshot: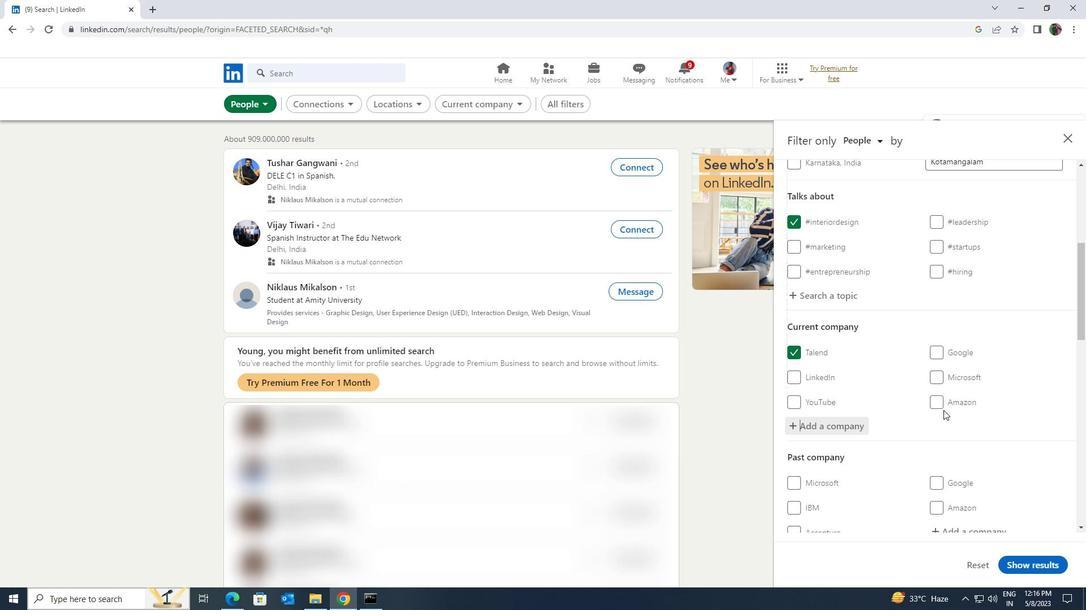
Action: Mouse scrolled (943, 410) with delta (0, 0)
Screenshot: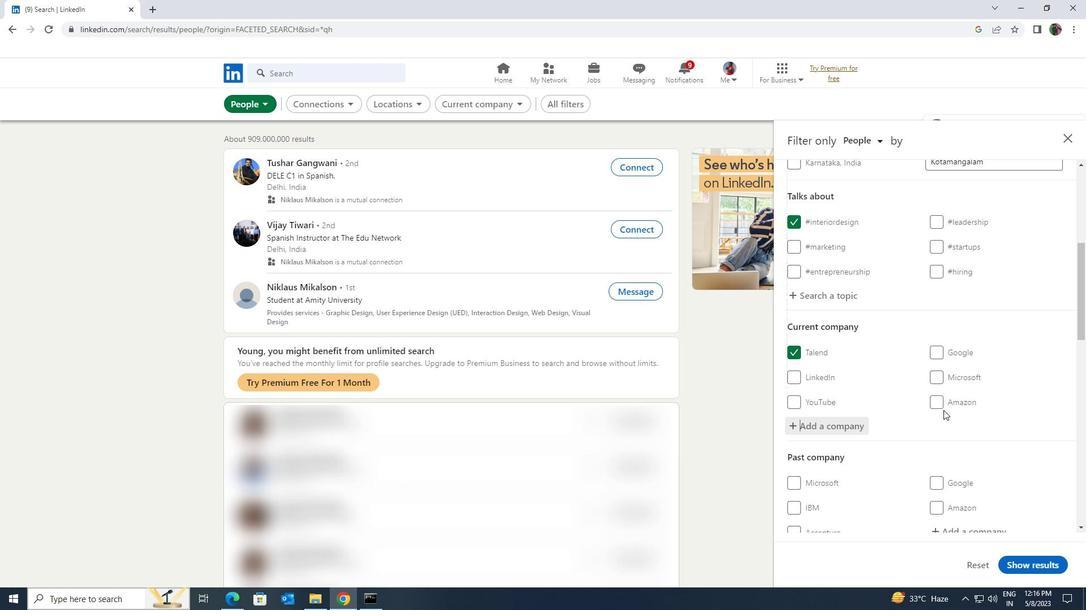 
Action: Mouse scrolled (943, 410) with delta (0, 0)
Screenshot: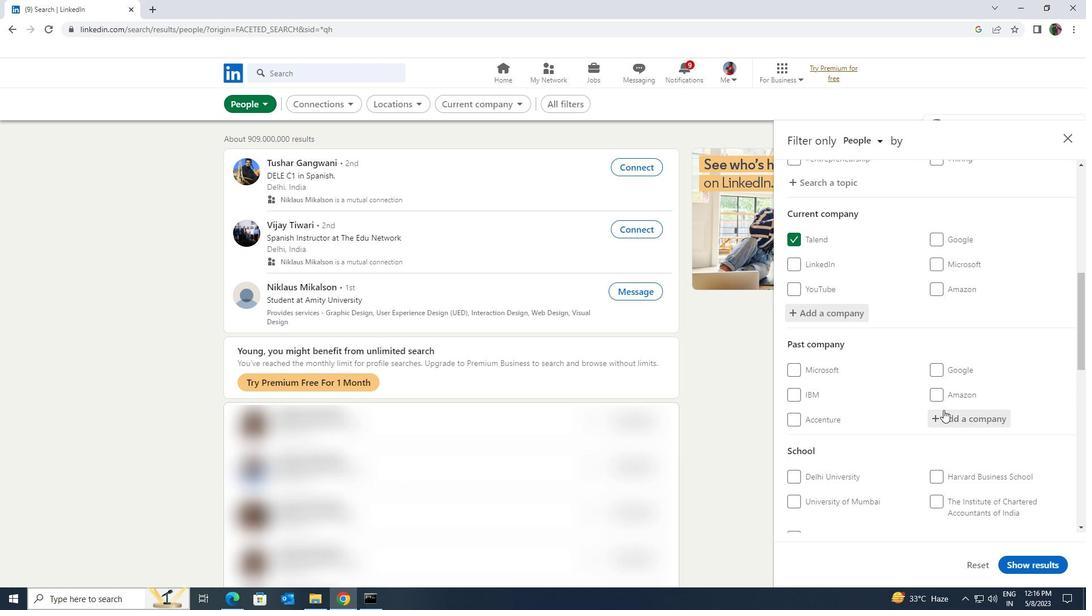 
Action: Mouse scrolled (943, 410) with delta (0, 0)
Screenshot: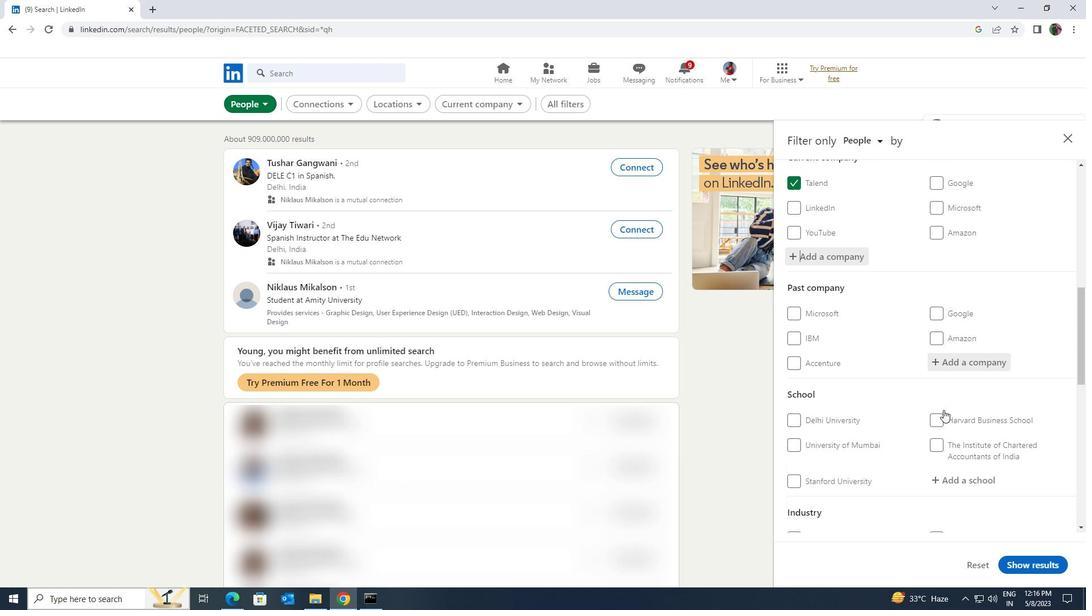 
Action: Mouse scrolled (943, 410) with delta (0, 0)
Screenshot: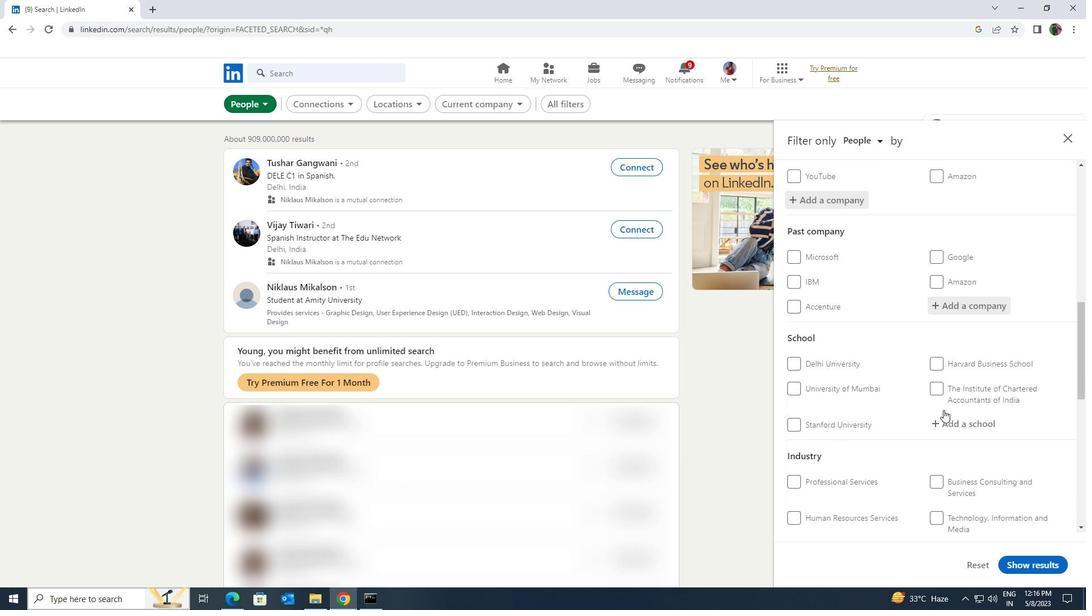 
Action: Mouse scrolled (943, 410) with delta (0, 0)
Screenshot: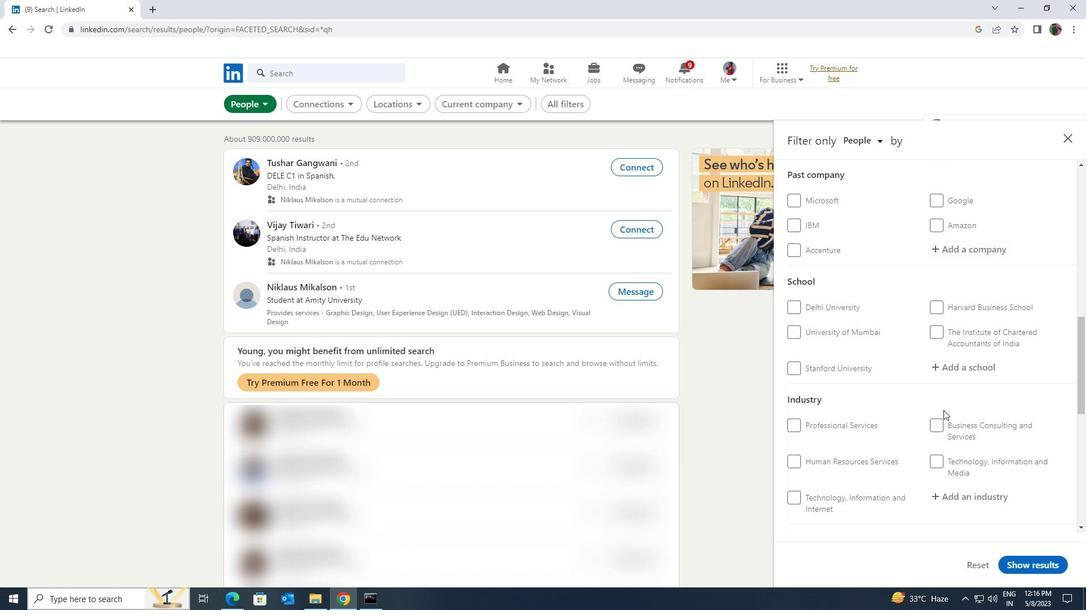 
Action: Mouse moved to (944, 434)
Screenshot: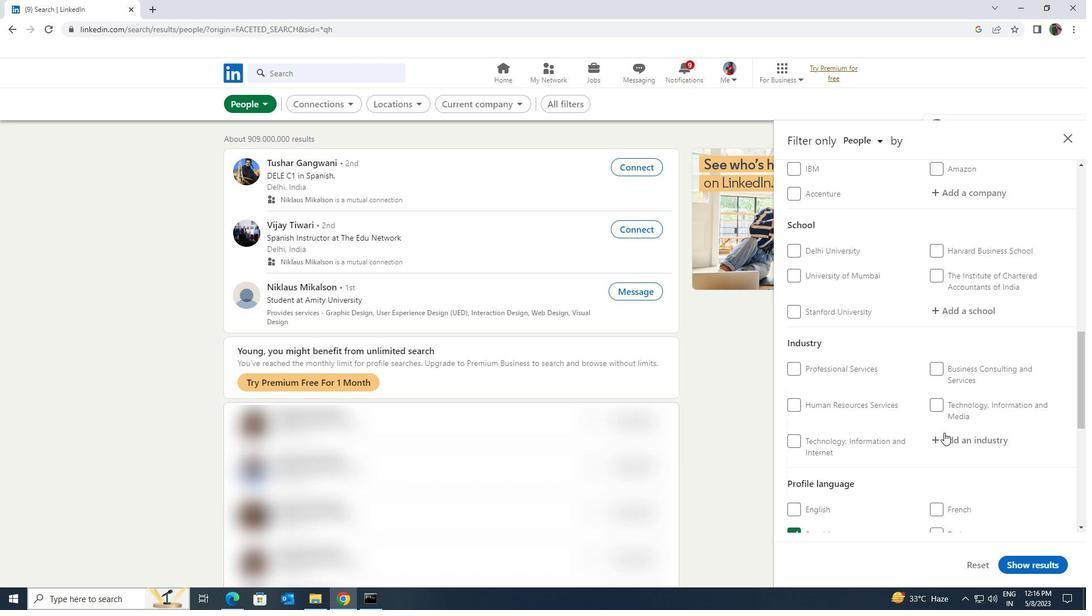 
Action: Mouse pressed left at (944, 434)
Screenshot: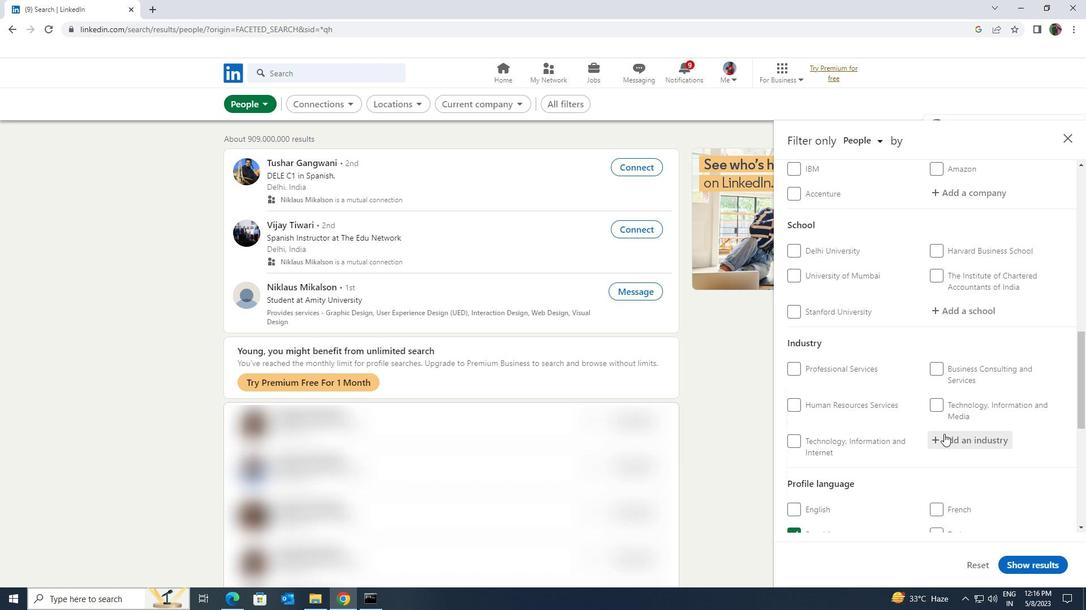 
Action: Key pressed <Key.shift><Key.shift><Key.shift><Key.shift><Key.shift><Key.shift><Key.shift><Key.shift><Key.shift><Key.shift><Key.shift><Key.shift>BENNET<Key.space><Key.shift>UNIVERSITY
Screenshot: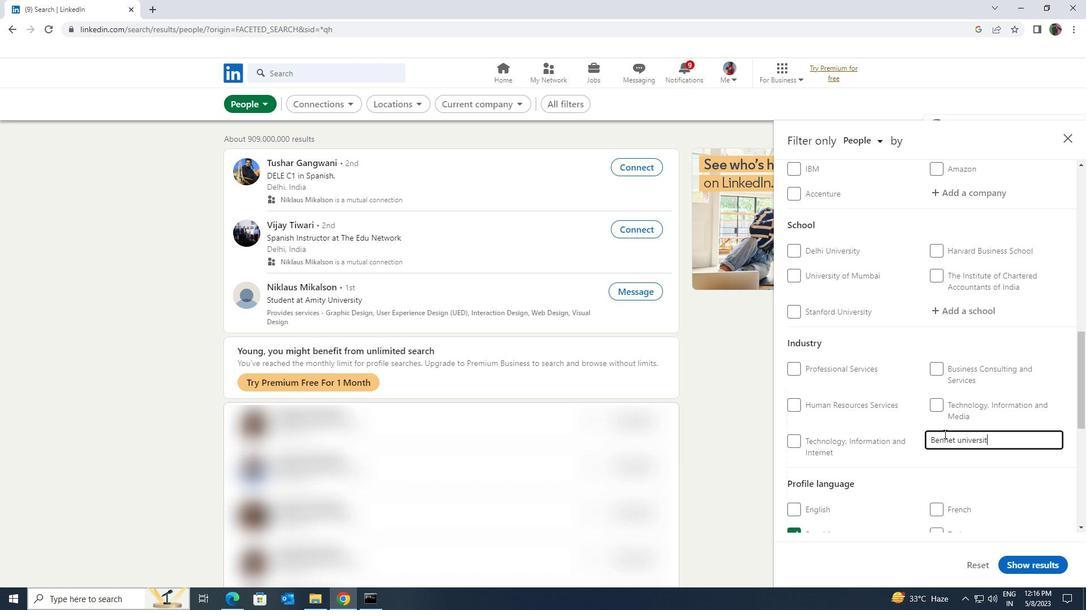 
Action: Mouse scrolled (944, 433) with delta (0, 0)
Screenshot: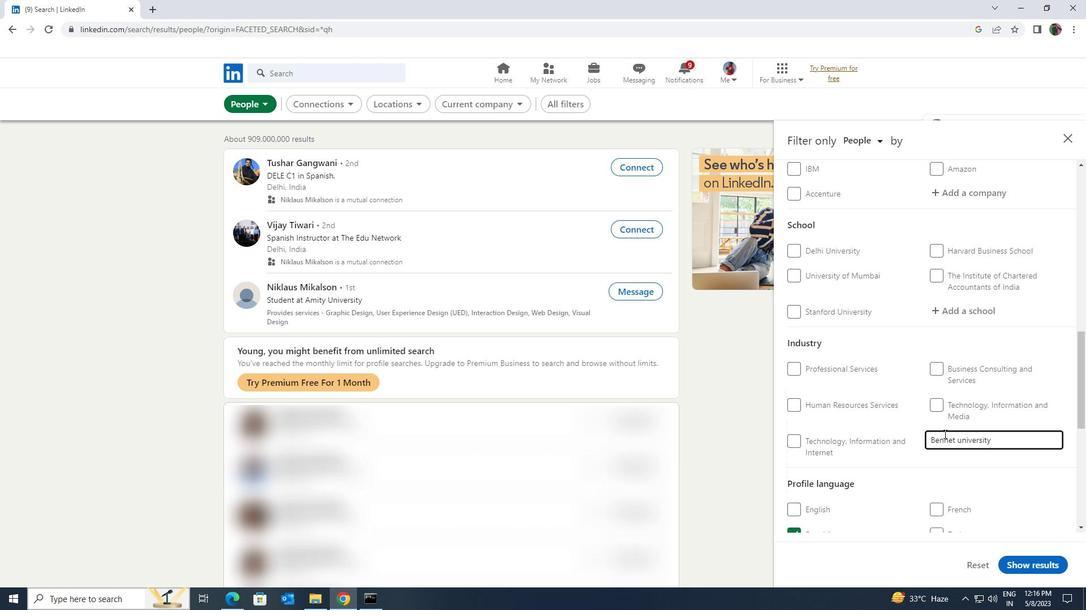 
Action: Mouse scrolled (944, 433) with delta (0, 0)
Screenshot: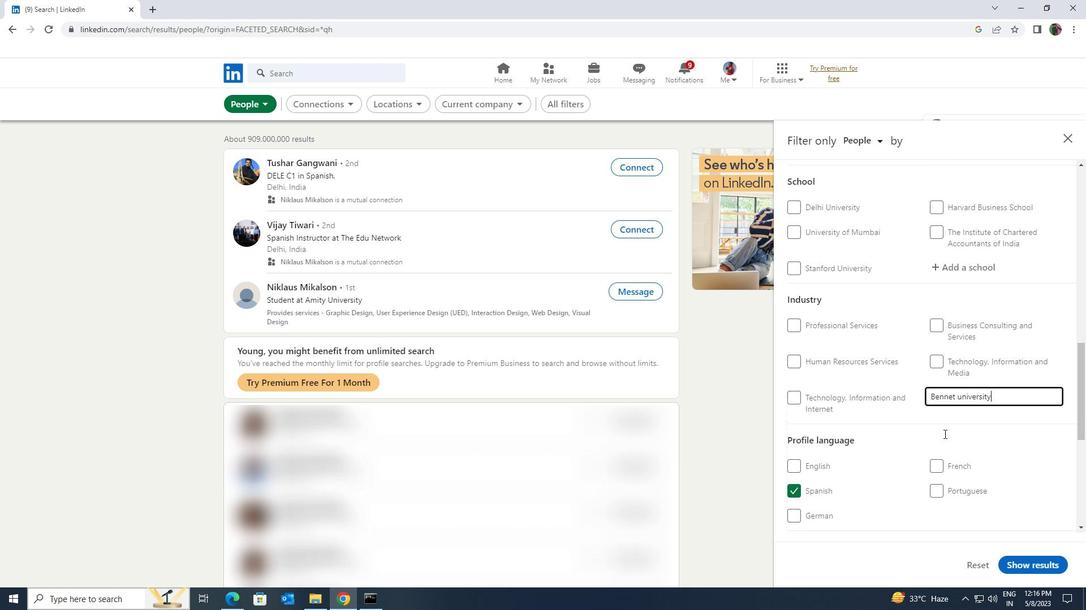 
Action: Mouse scrolled (944, 433) with delta (0, 0)
Screenshot: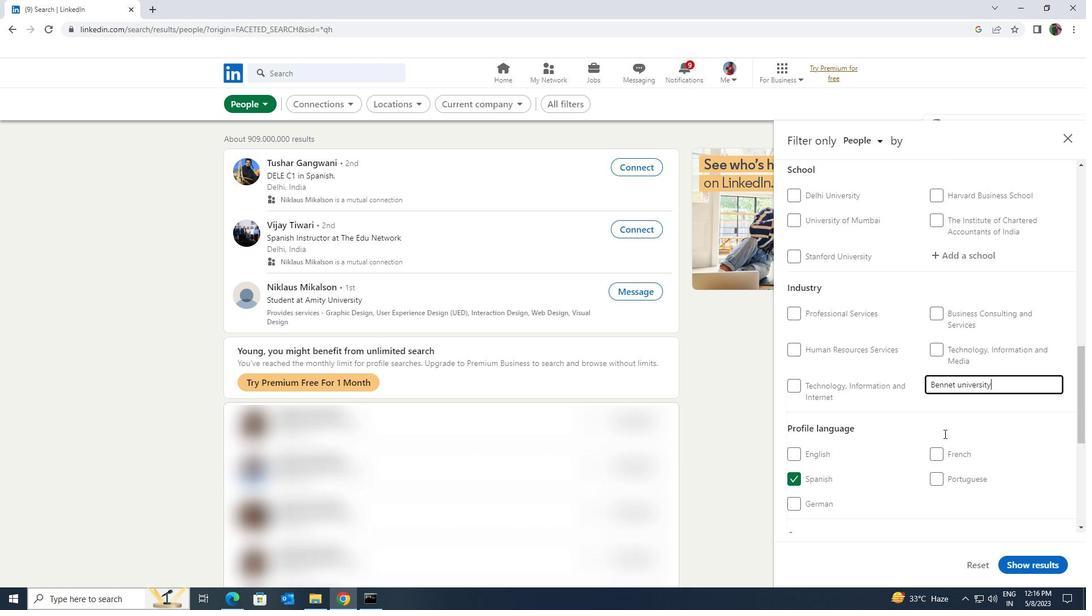 
Action: Mouse scrolled (944, 433) with delta (0, 0)
Screenshot: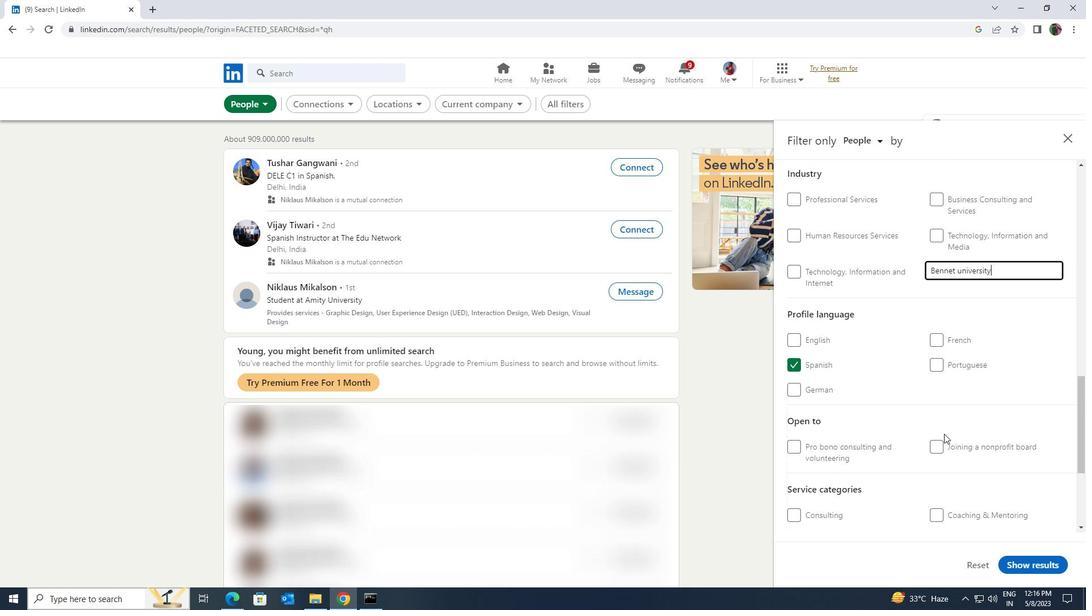 
Action: Mouse scrolled (944, 433) with delta (0, 0)
Screenshot: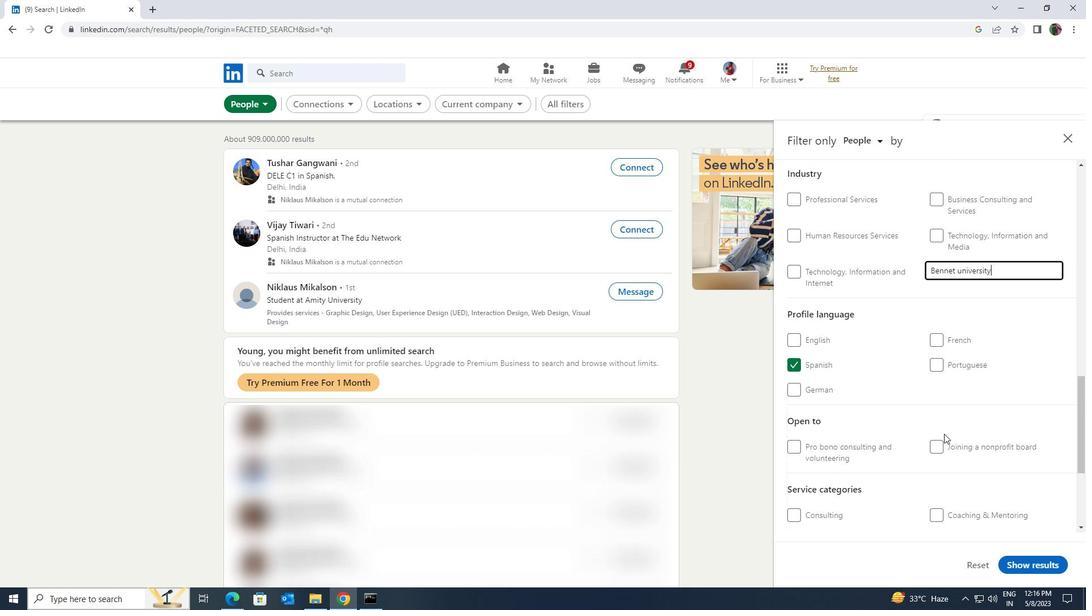 
Action: Mouse moved to (948, 449)
Screenshot: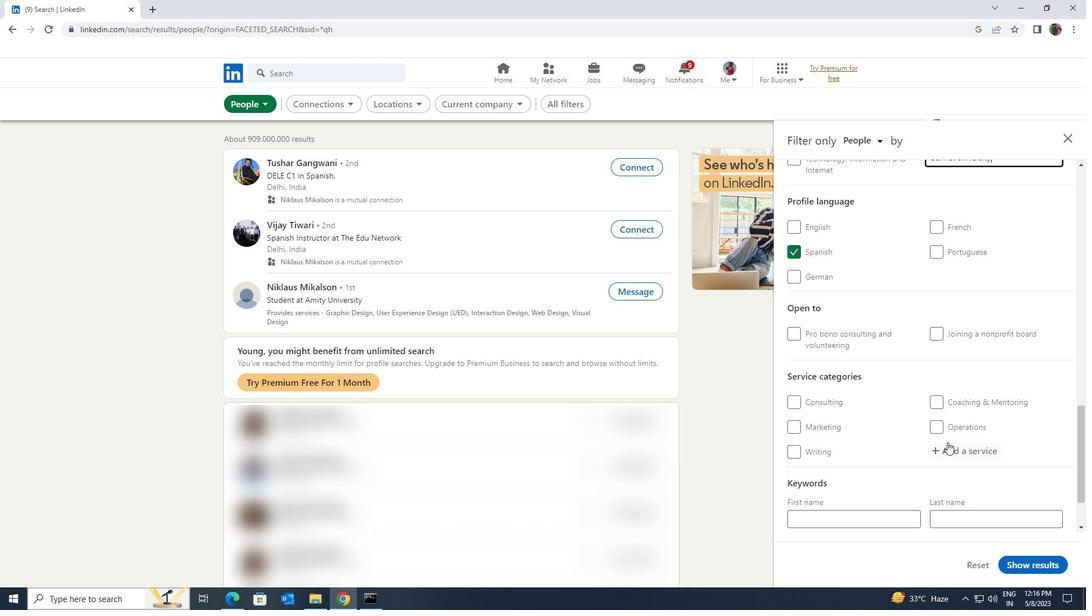 
Action: Mouse pressed left at (948, 449)
Screenshot: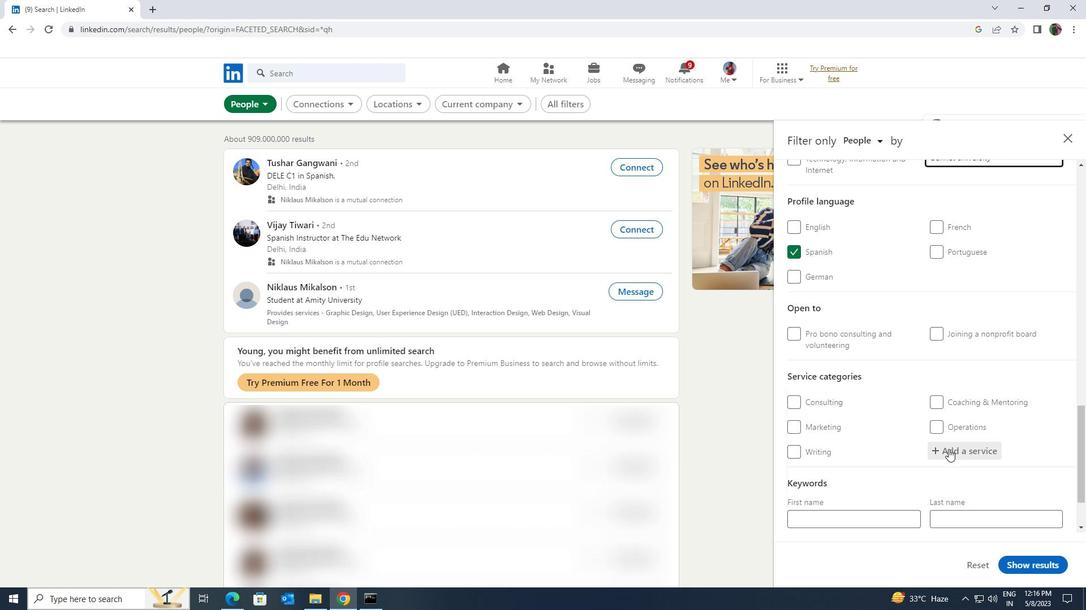 
Action: Key pressed <Key.shift>TRAN
Screenshot: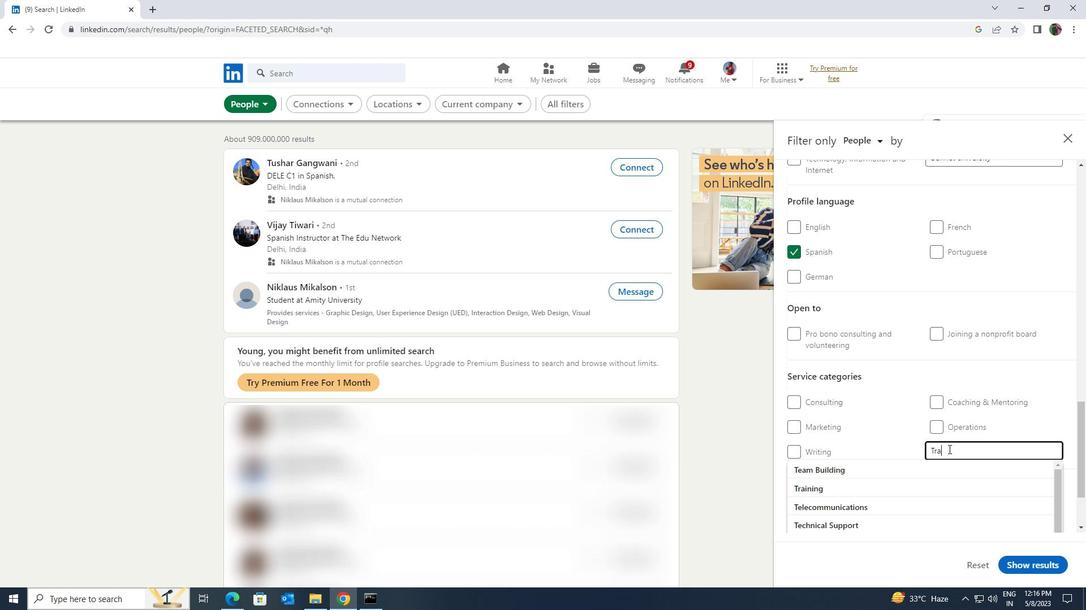 
Action: Mouse moved to (940, 470)
Screenshot: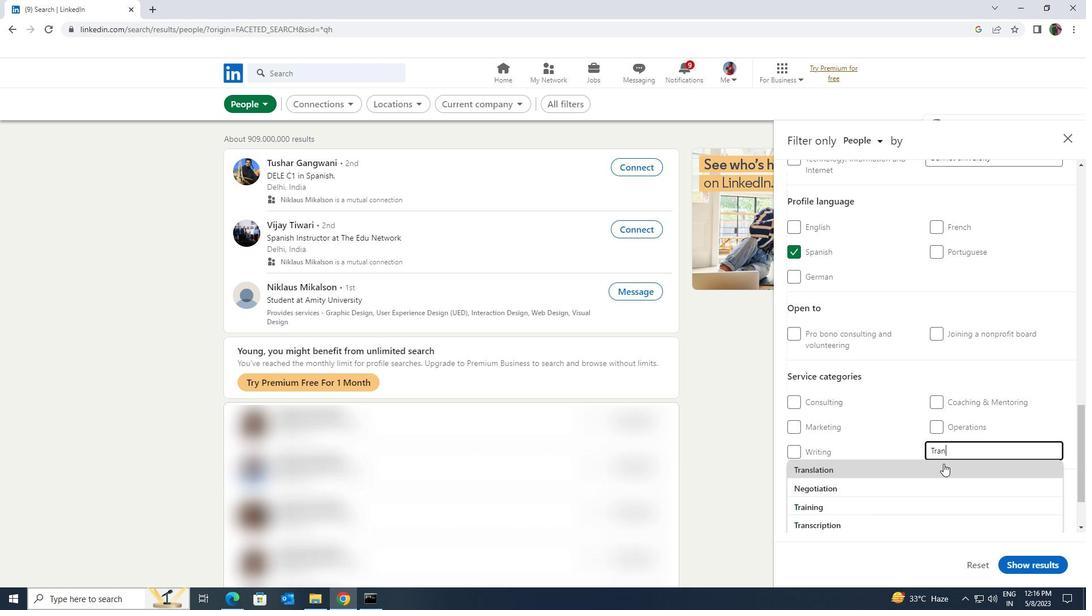 
Action: Mouse pressed left at (940, 470)
Screenshot: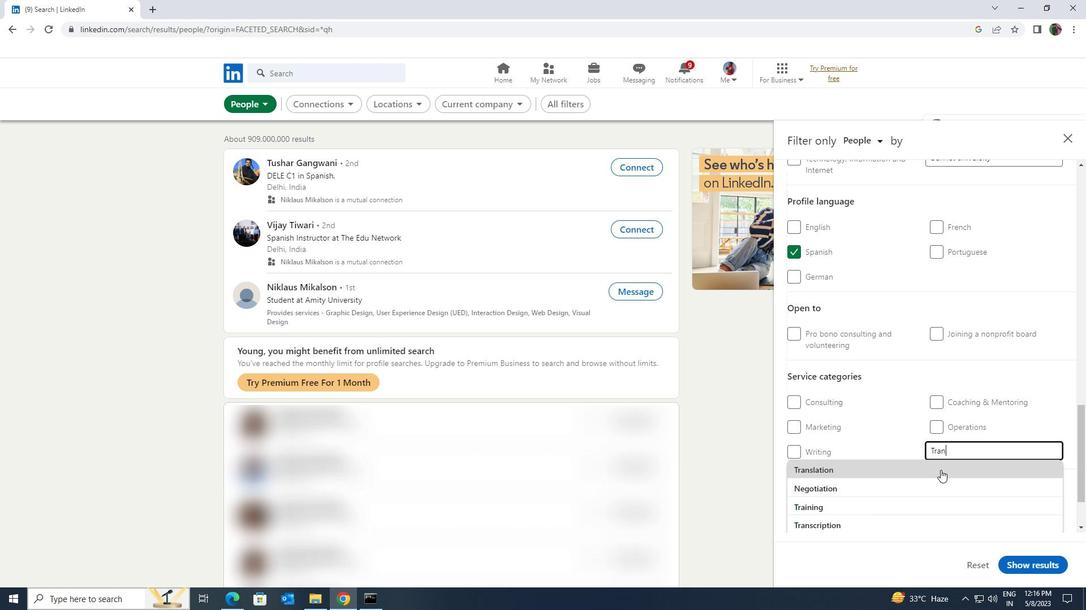 
Action: Mouse moved to (926, 470)
Screenshot: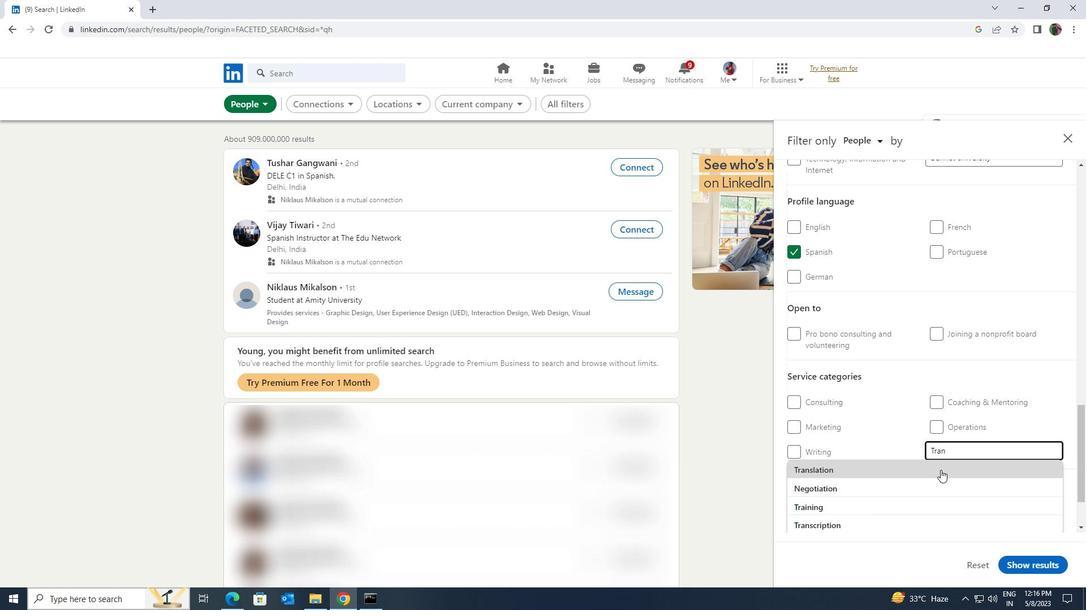 
Action: Mouse scrolled (926, 470) with delta (0, 0)
Screenshot: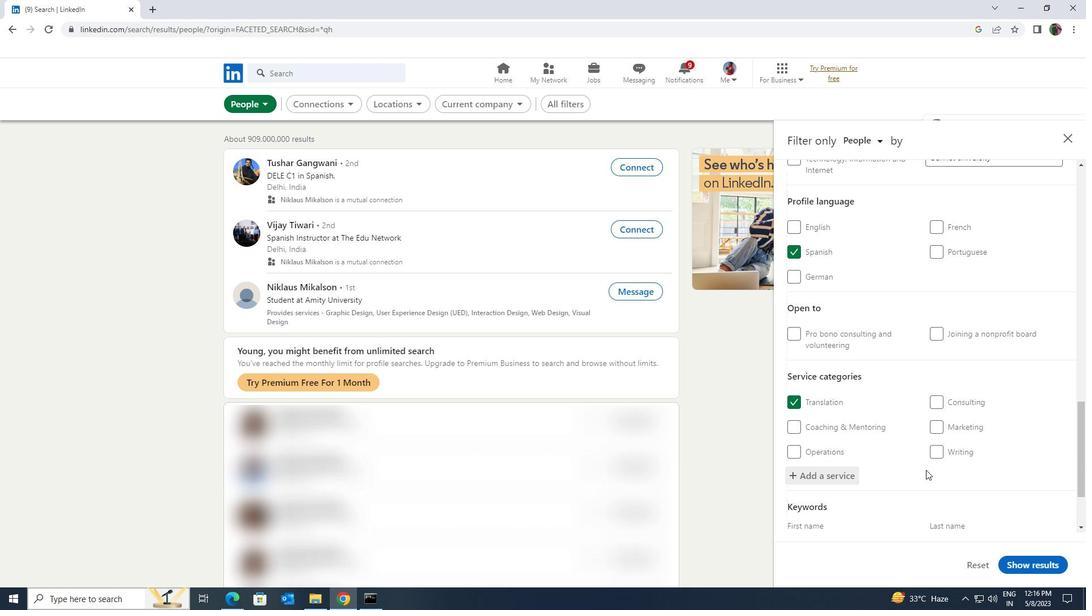 
Action: Mouse scrolled (926, 470) with delta (0, 0)
Screenshot: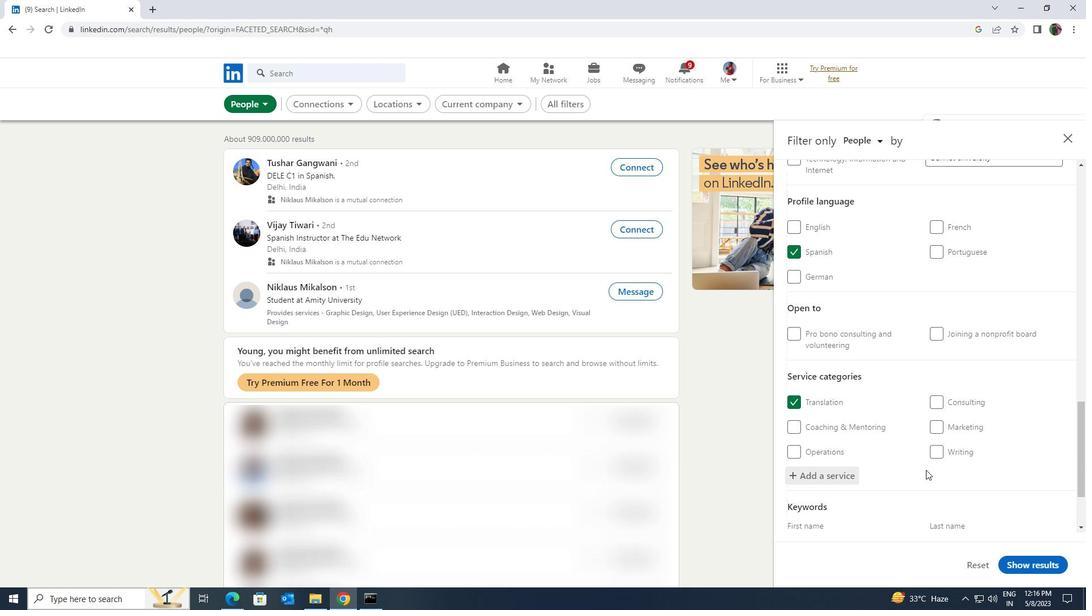 
Action: Mouse moved to (925, 470)
Screenshot: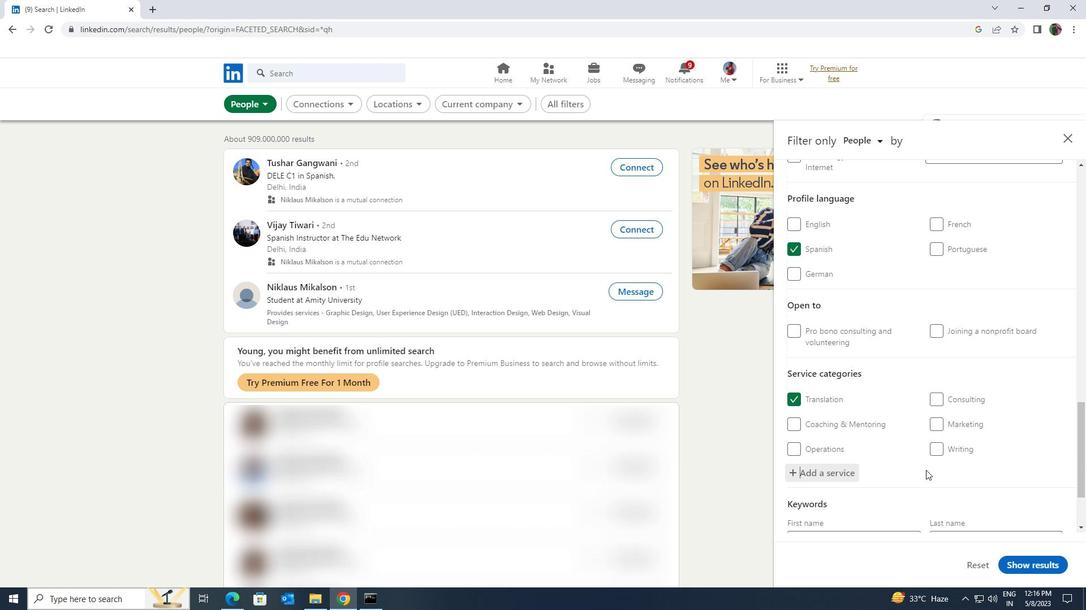 
Action: Mouse scrolled (925, 470) with delta (0, 0)
Screenshot: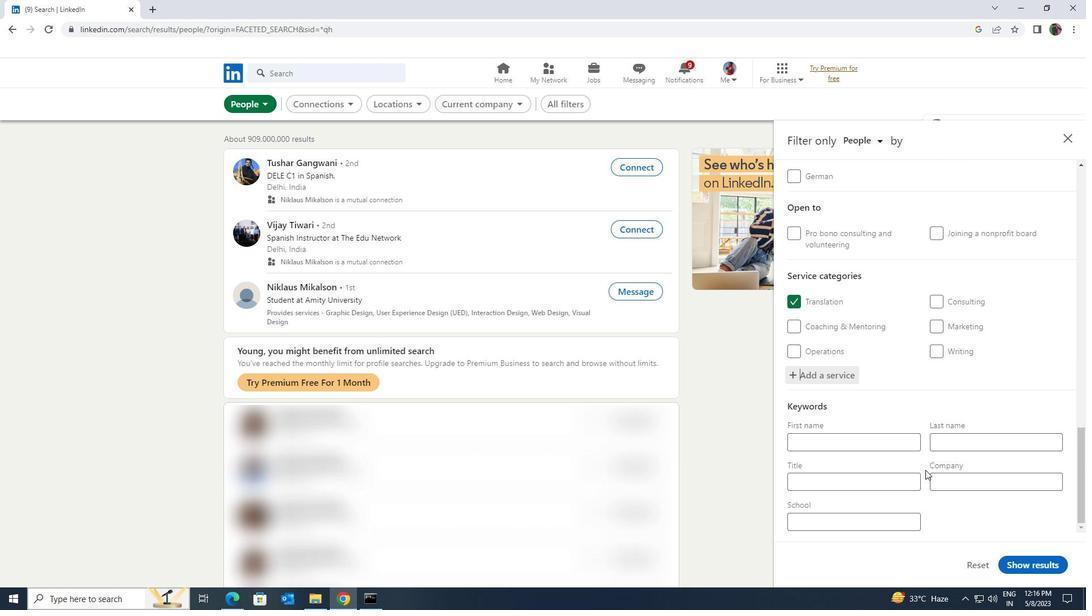 
Action: Mouse scrolled (925, 470) with delta (0, 0)
Screenshot: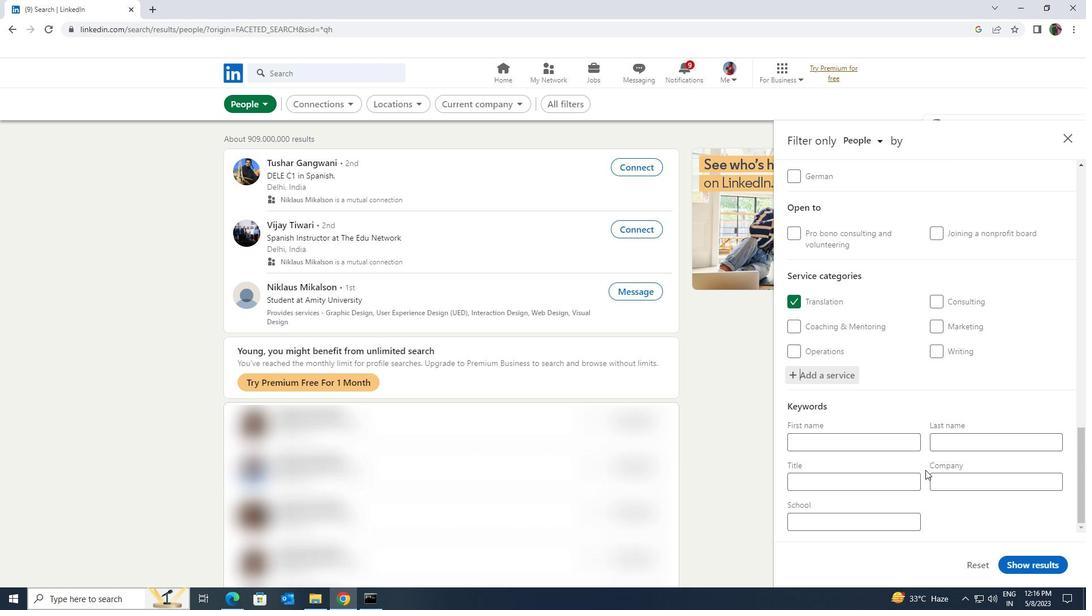 
Action: Mouse moved to (901, 481)
Screenshot: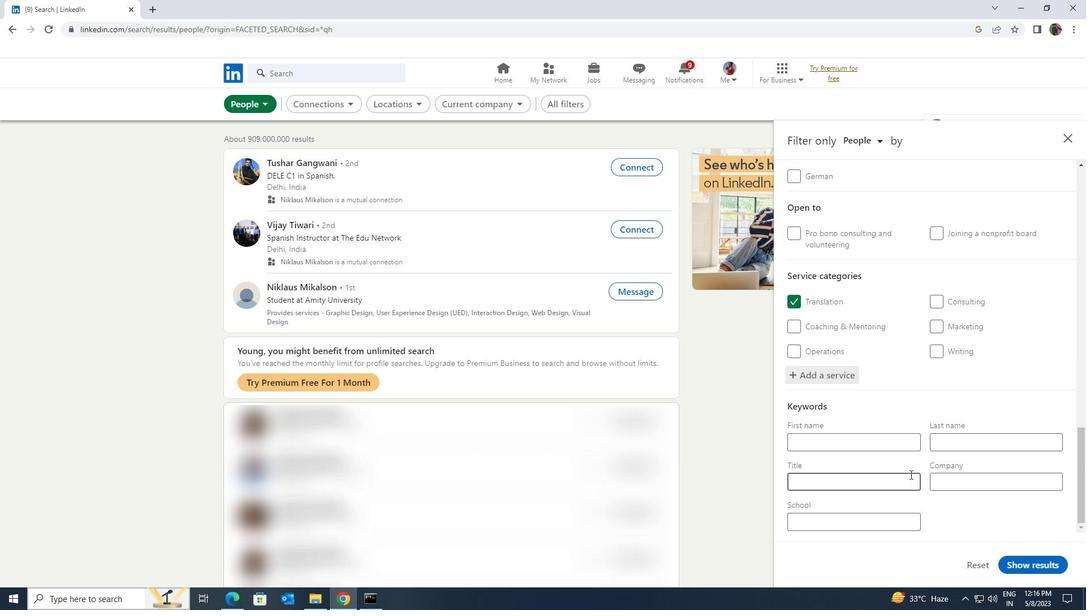 
Action: Mouse pressed left at (901, 481)
Screenshot: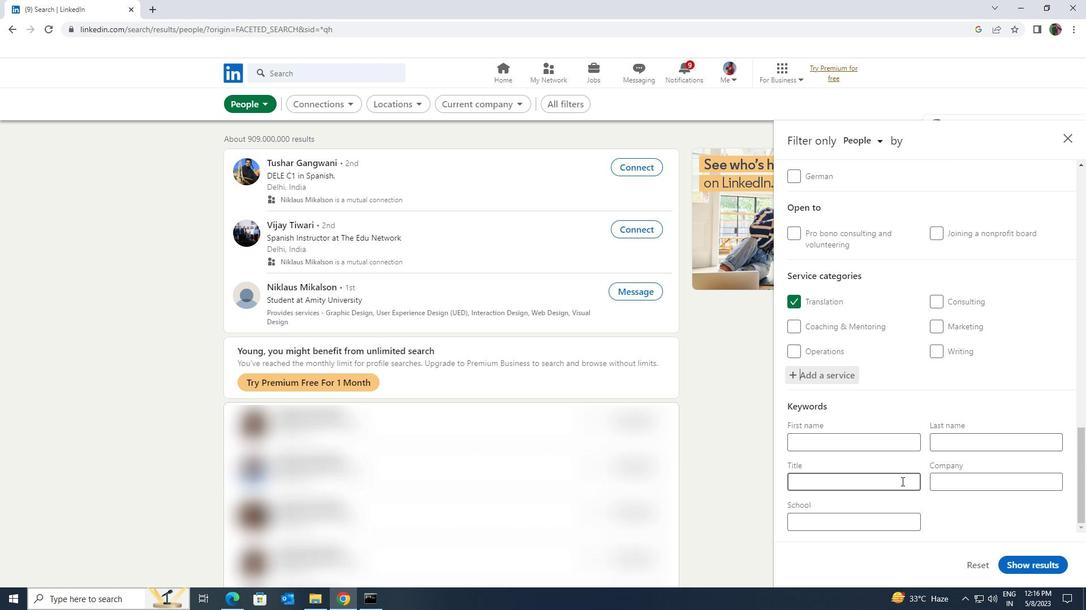 
Action: Key pressed <Key.shift><Key.shift><Key.shift><Key.shift><Key.shift><Key.shift><Key.shift><Key.shift>SECRETARY
Screenshot: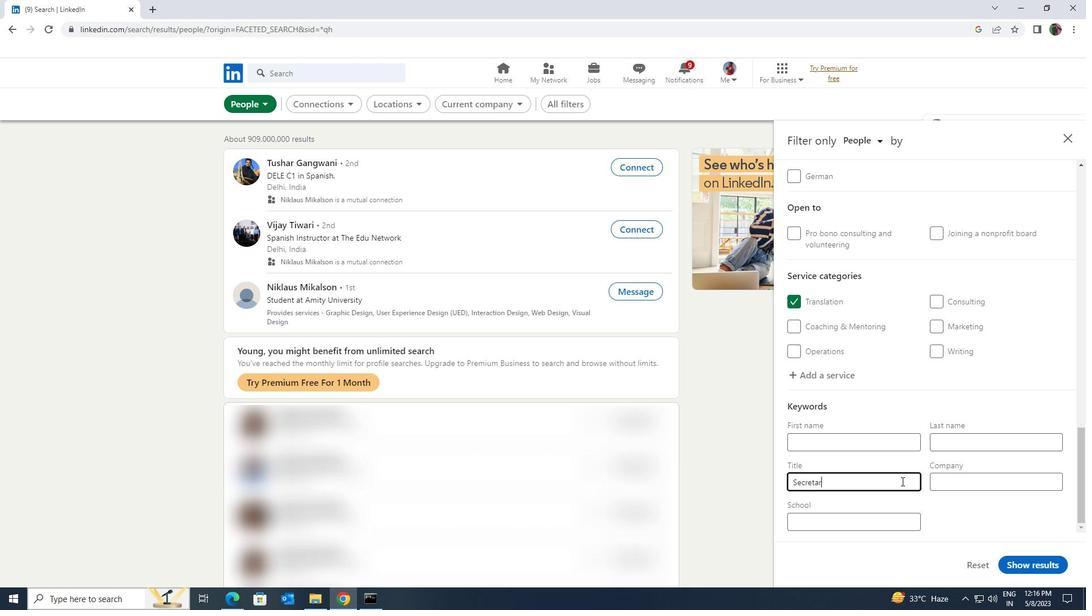 
Action: Mouse moved to (1027, 562)
Screenshot: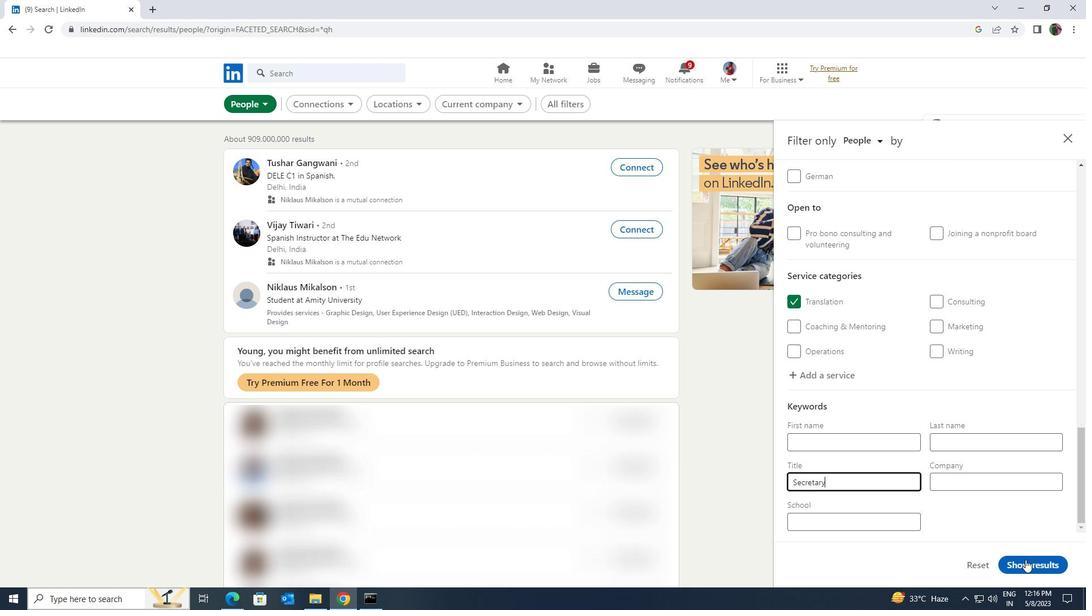 
Action: Mouse pressed left at (1027, 562)
Screenshot: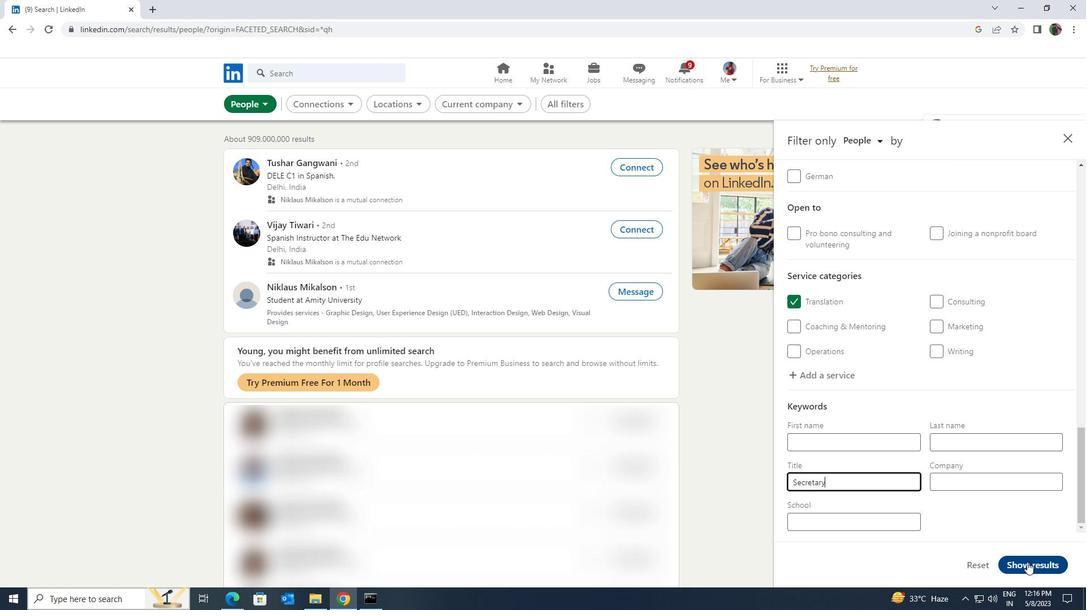 
